 Task: Look for space in Sibut, Central African Republic from 10th July, 2023 to 15th July, 2023 for 7 adults in price range Rs.10000 to Rs.15000. Place can be entire place or shared room with 4 bedrooms having 7 beds and 4 bathrooms. Property type can be house, flat, guest house. Amenities needed are: wifi, TV, free parkinig on premises, gym, breakfast. Booking option can be shelf check-in. Required host language is English.
Action: Mouse moved to (396, 124)
Screenshot: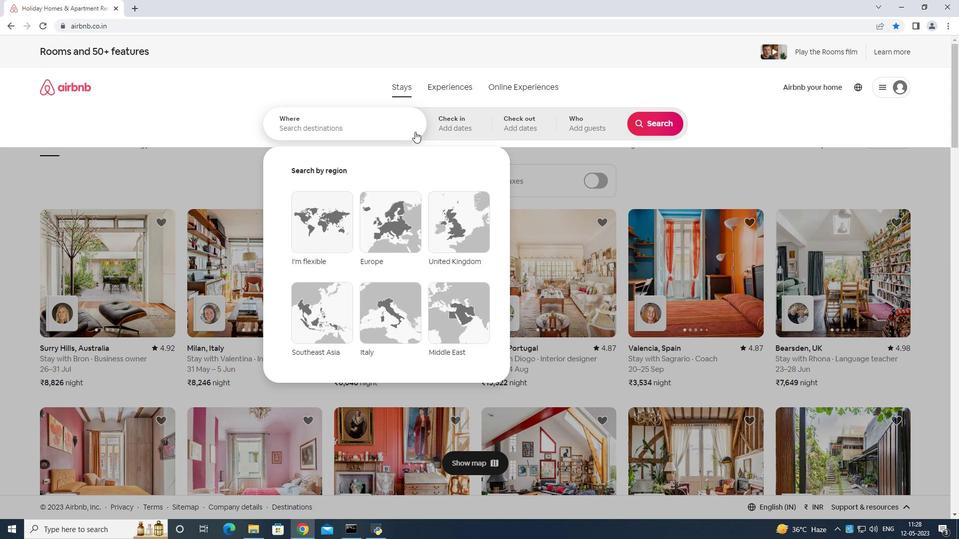 
Action: Mouse pressed left at (396, 124)
Screenshot: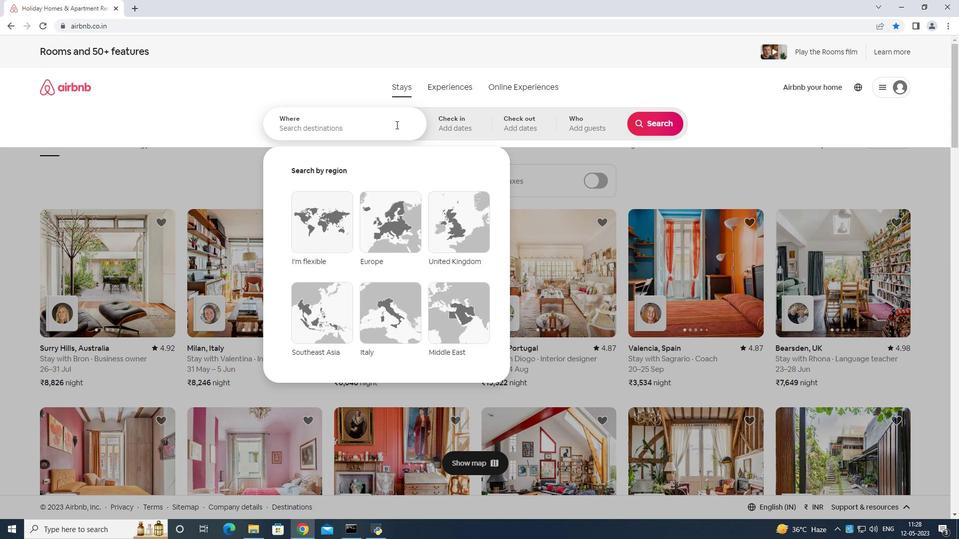
Action: Key pressed <Key.shift>Sibut<Key.space>cenyta<Key.backspace><Key.backspace><Key.backspace>tral<Key.space>african<Key.space>republiv<Key.backspace>c<Key.enter>
Screenshot: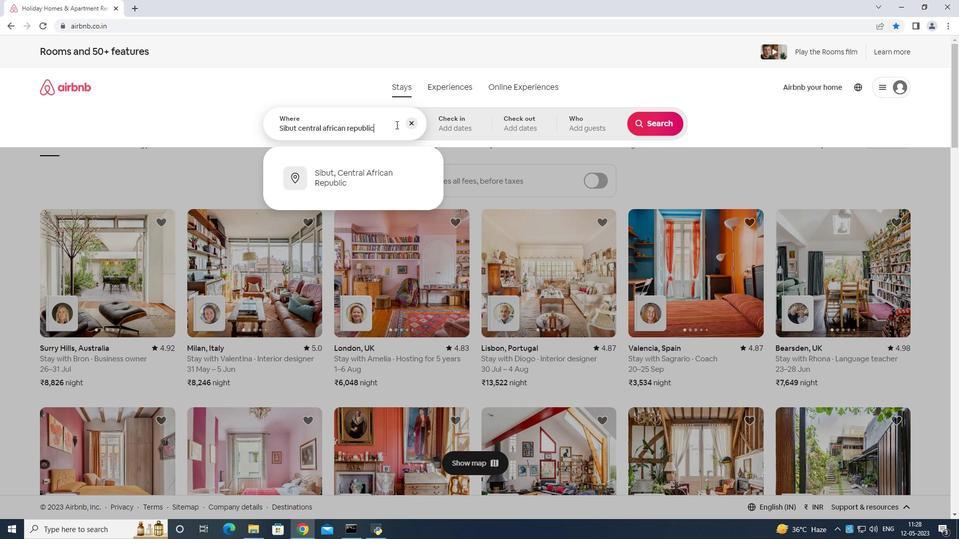 
Action: Mouse moved to (654, 207)
Screenshot: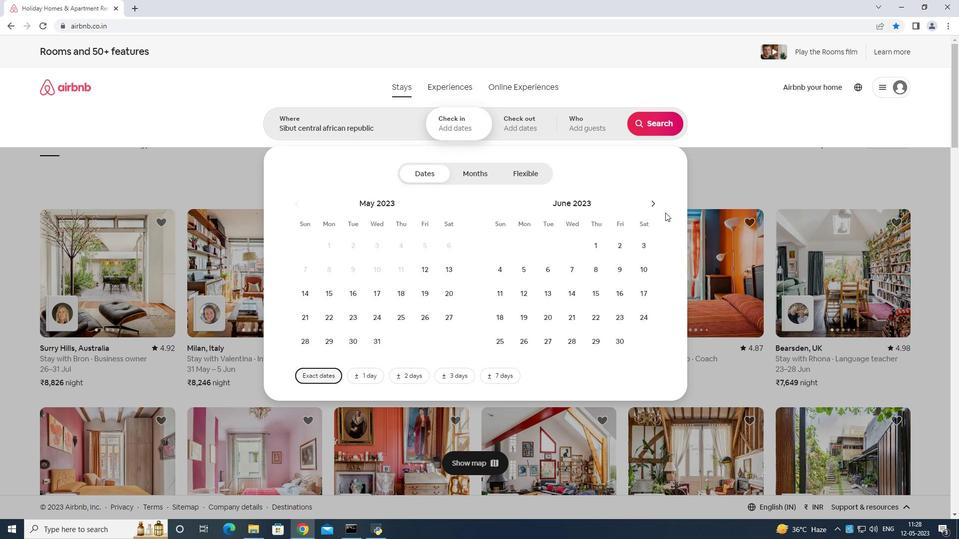 
Action: Mouse pressed left at (654, 207)
Screenshot: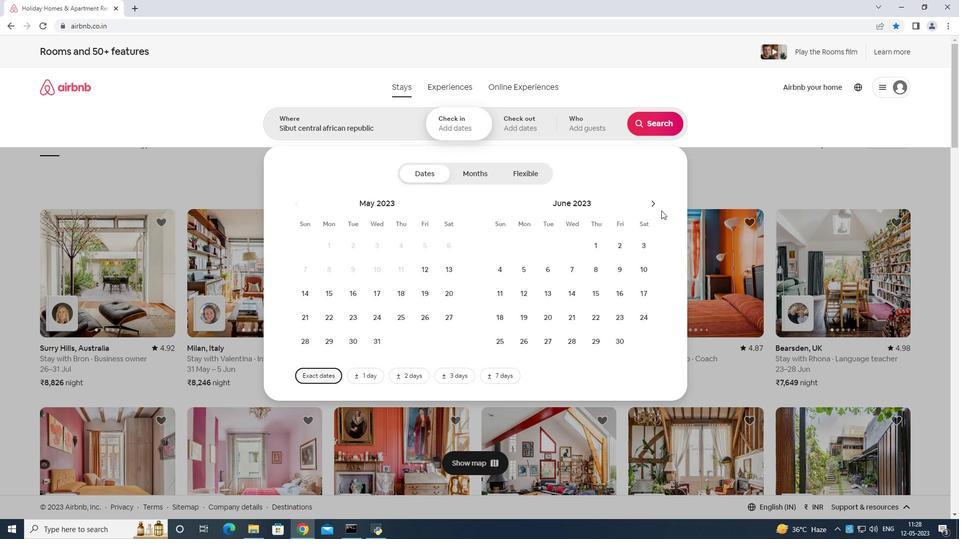 
Action: Mouse moved to (526, 292)
Screenshot: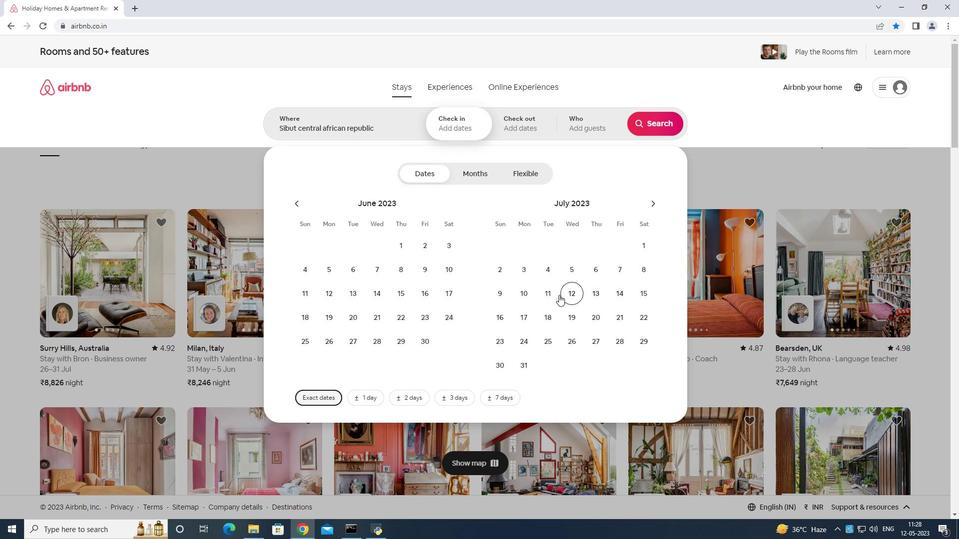 
Action: Mouse pressed left at (526, 292)
Screenshot: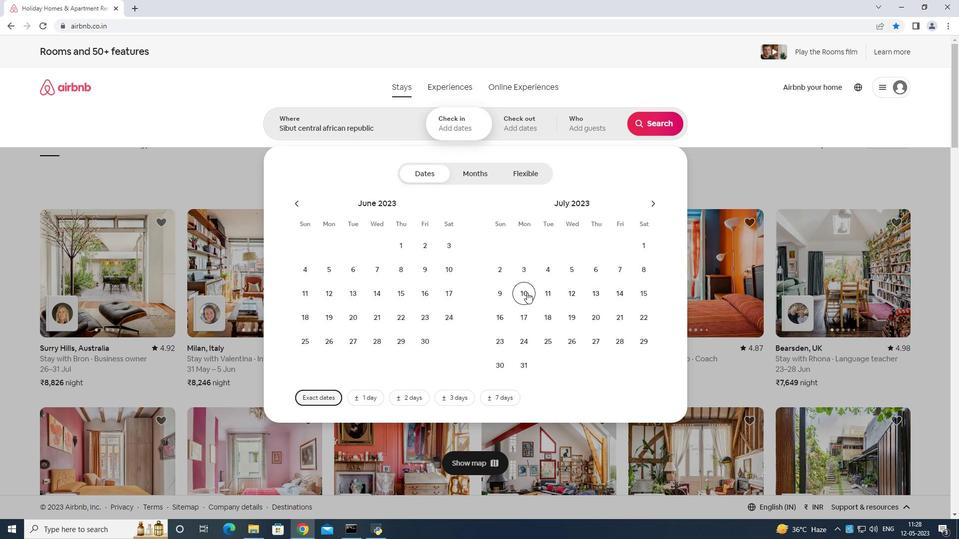 
Action: Mouse moved to (646, 291)
Screenshot: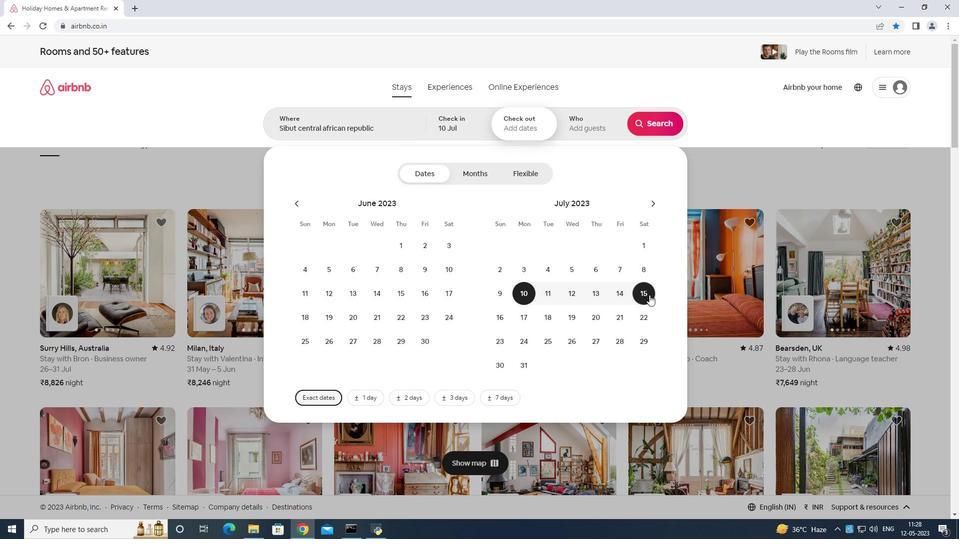 
Action: Mouse pressed left at (646, 291)
Screenshot: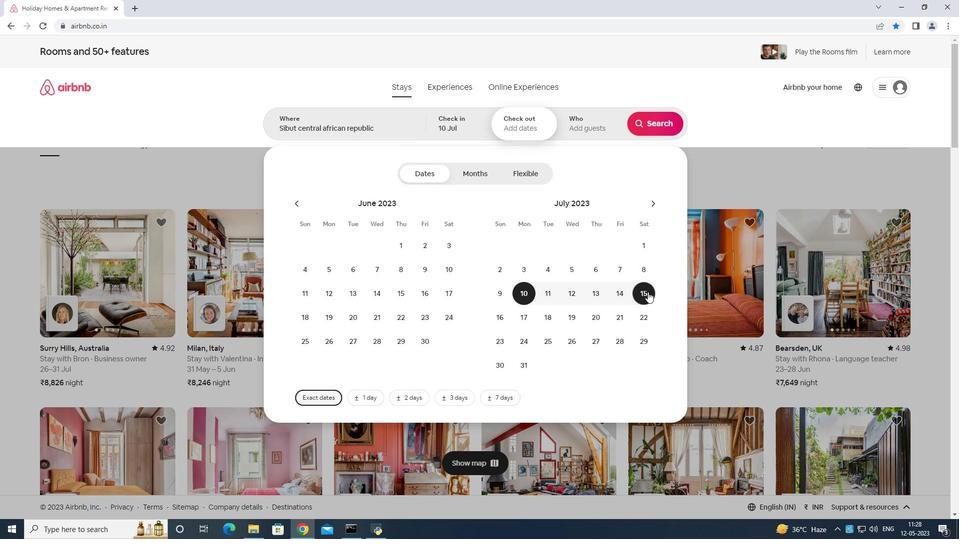 
Action: Mouse moved to (603, 124)
Screenshot: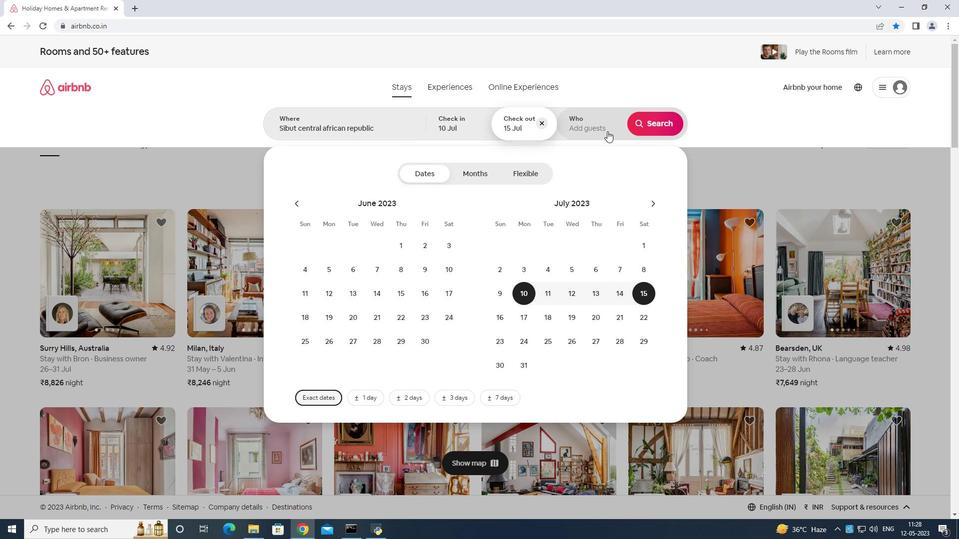 
Action: Mouse pressed left at (603, 124)
Screenshot: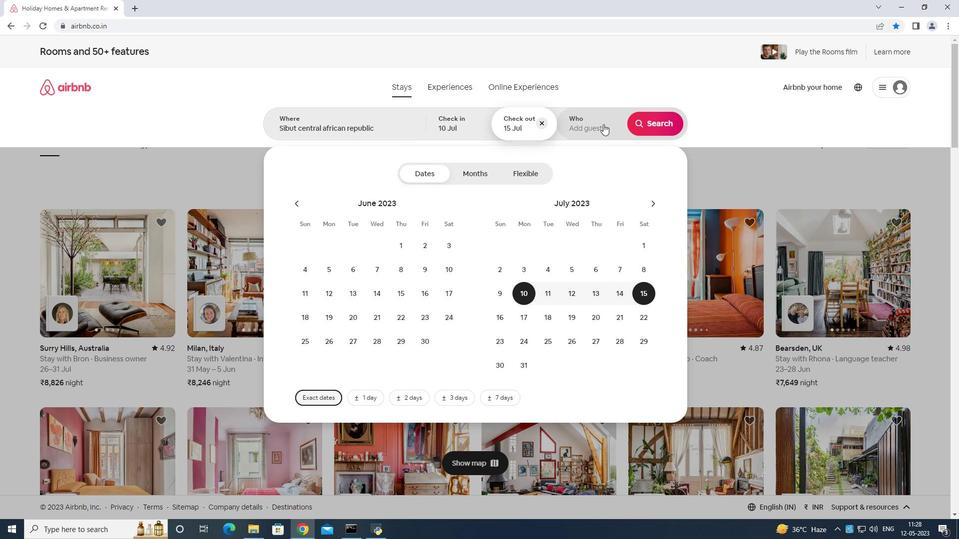 
Action: Mouse moved to (652, 176)
Screenshot: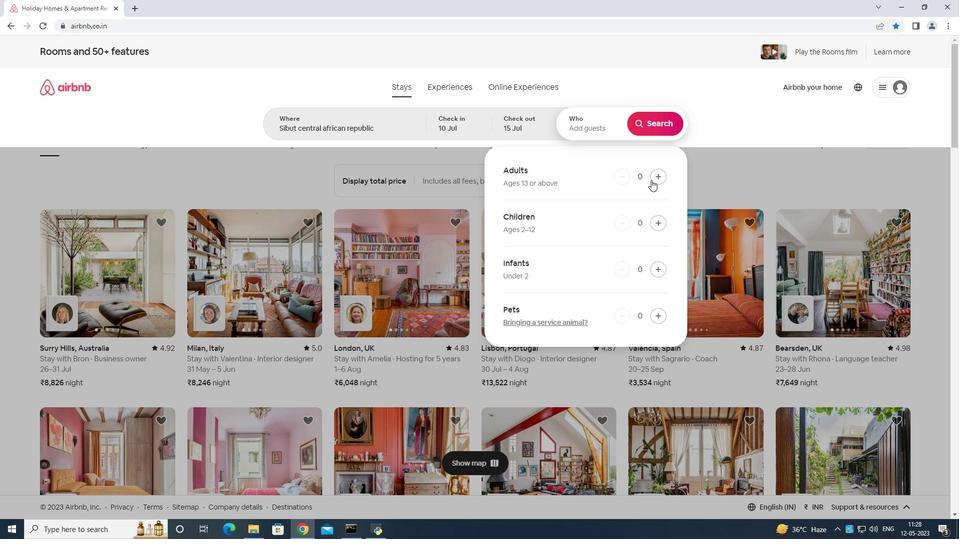 
Action: Mouse pressed left at (652, 176)
Screenshot: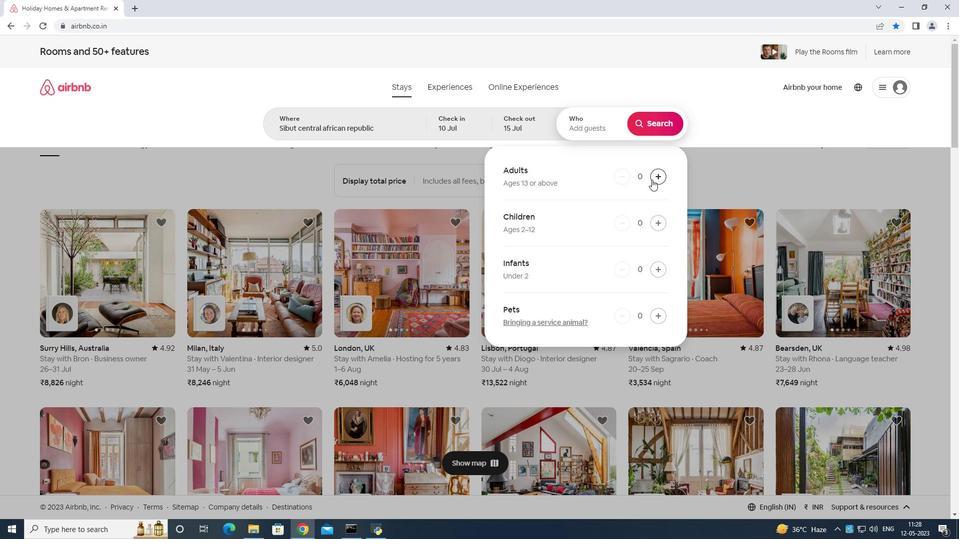 
Action: Mouse moved to (653, 176)
Screenshot: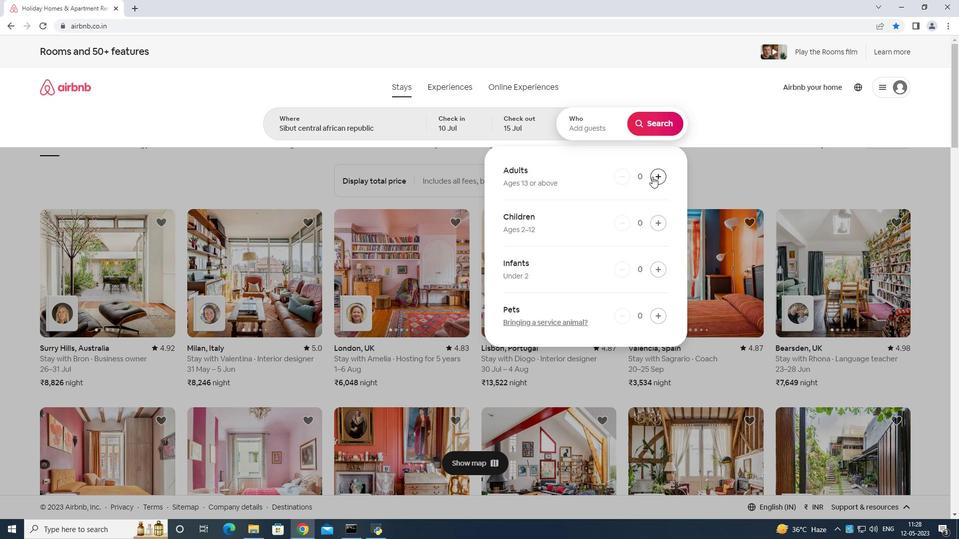 
Action: Mouse pressed left at (653, 176)
Screenshot: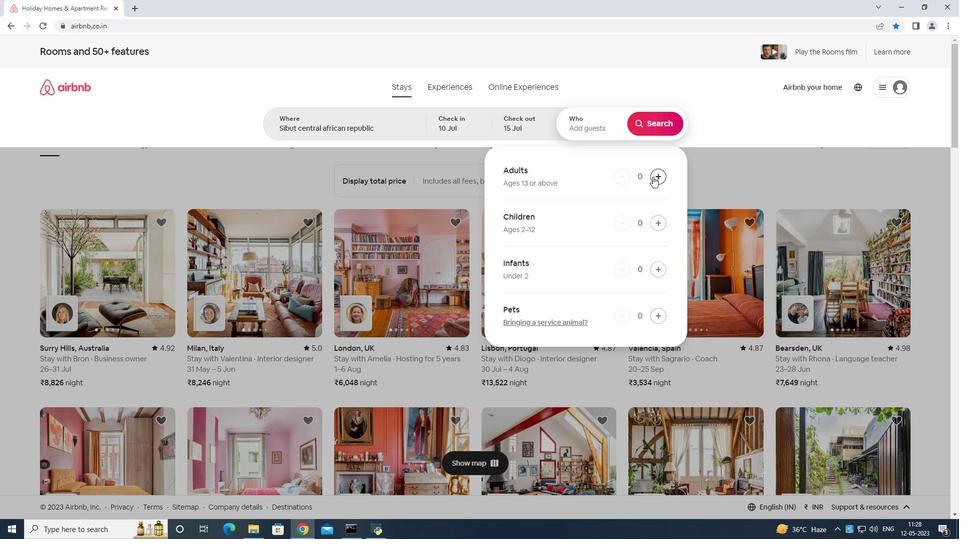 
Action: Mouse pressed left at (653, 176)
Screenshot: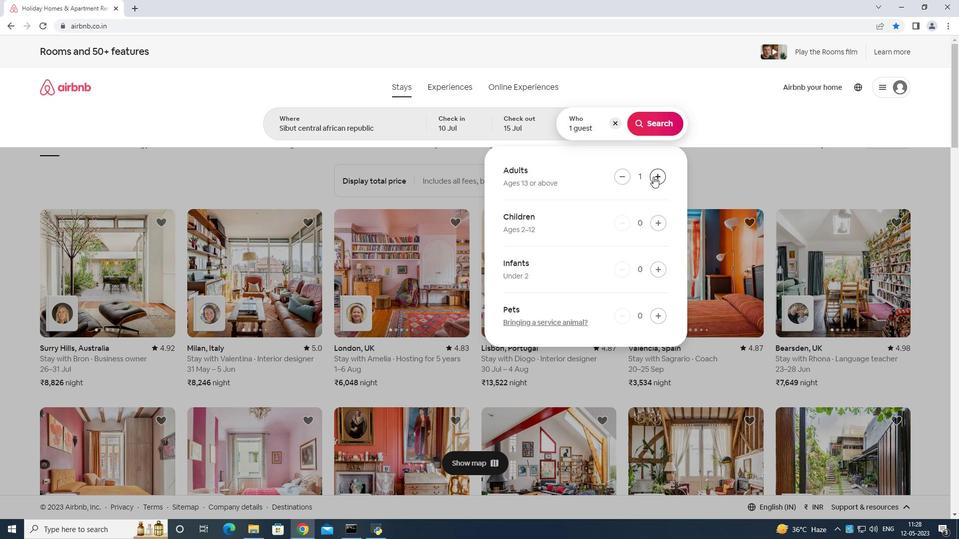 
Action: Mouse pressed left at (653, 176)
Screenshot: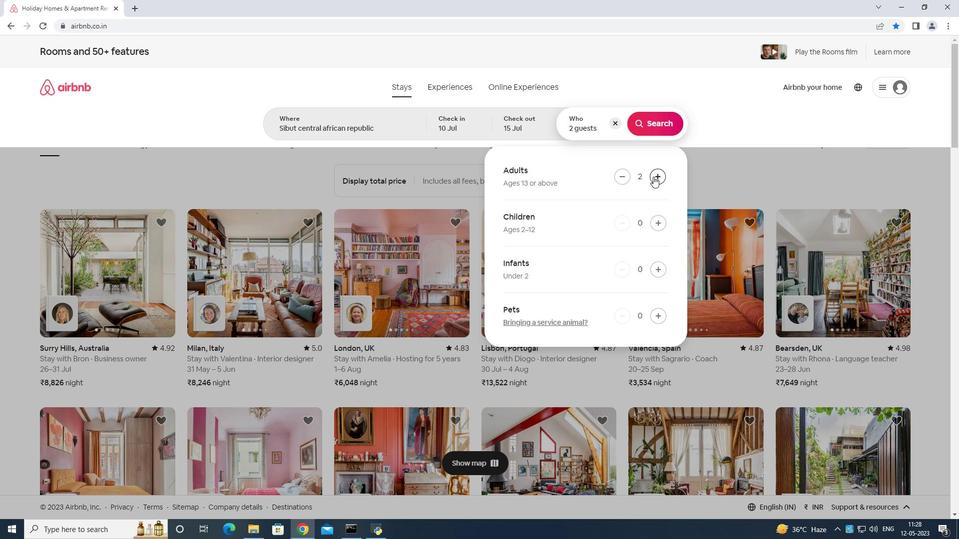 
Action: Mouse moved to (653, 176)
Screenshot: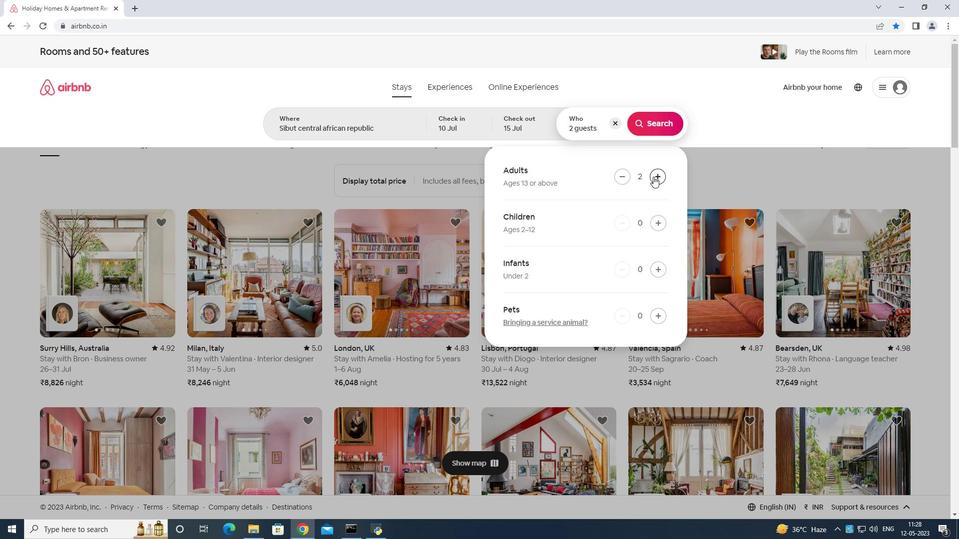 
Action: Mouse pressed left at (653, 176)
Screenshot: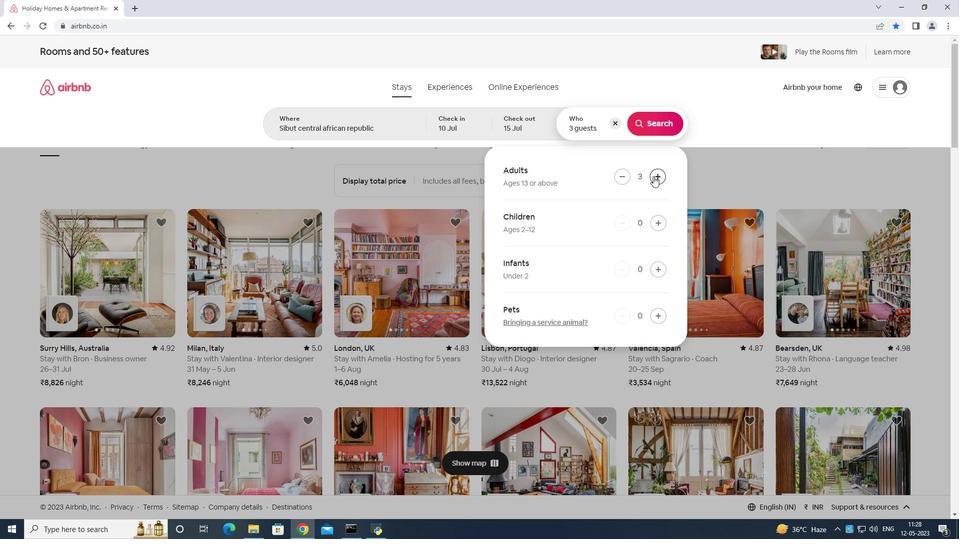 
Action: Mouse pressed left at (653, 176)
Screenshot: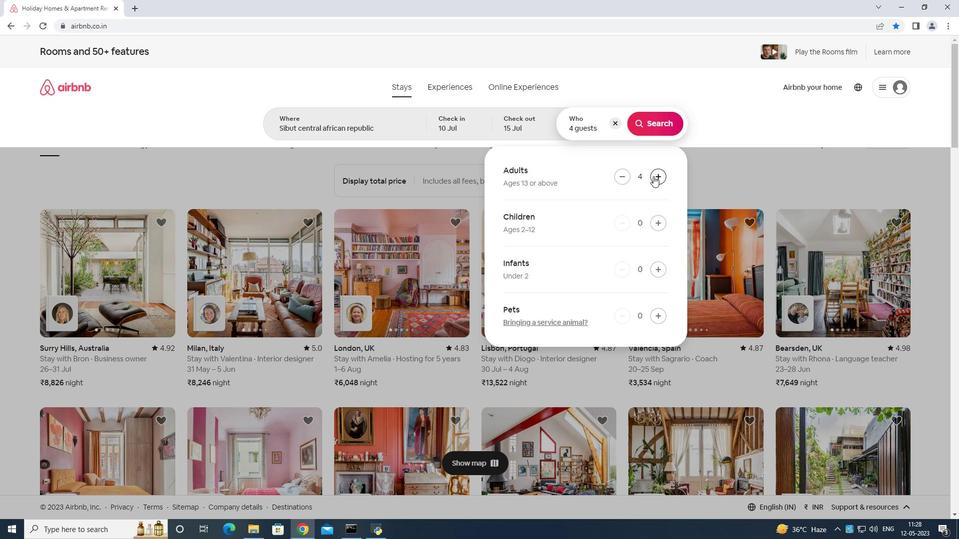 
Action: Mouse pressed left at (653, 176)
Screenshot: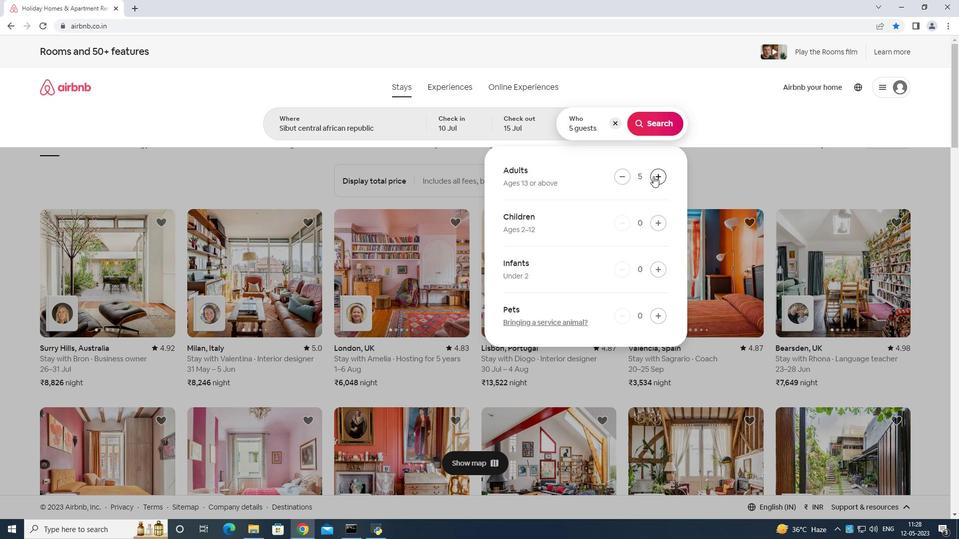 
Action: Mouse moved to (657, 124)
Screenshot: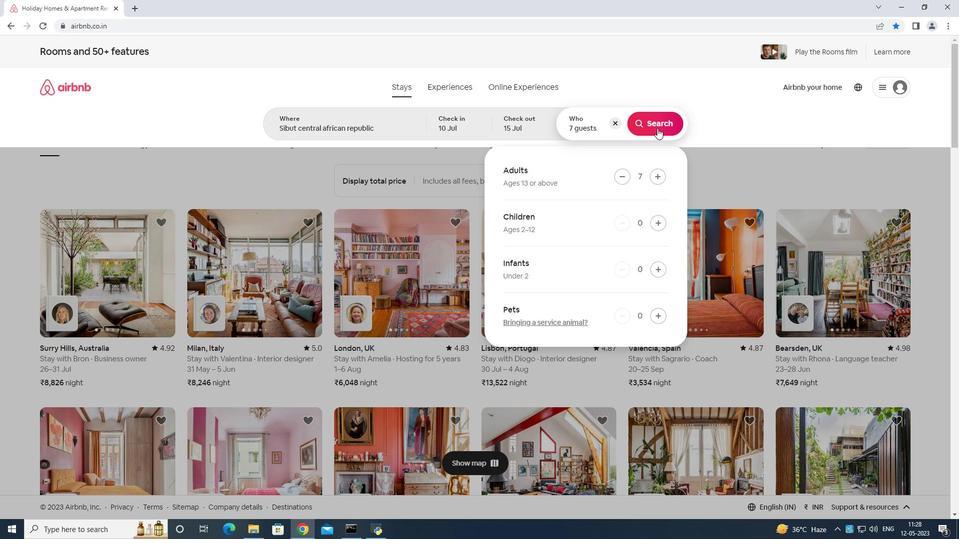 
Action: Mouse pressed left at (657, 124)
Screenshot: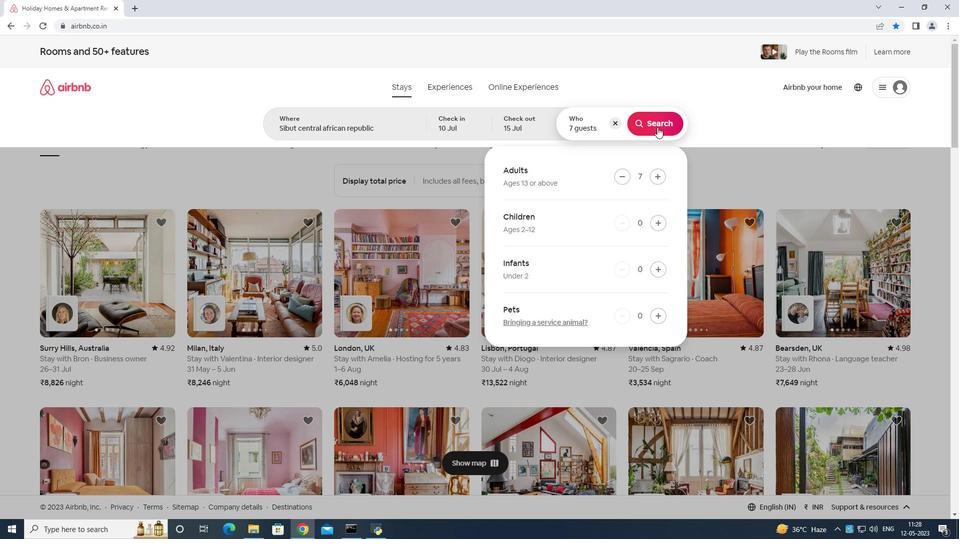 
Action: Mouse moved to (928, 86)
Screenshot: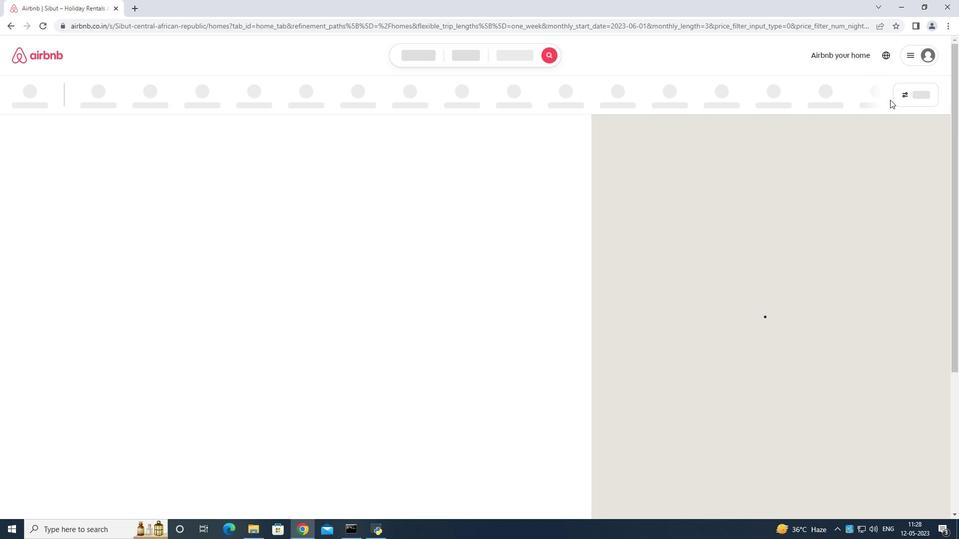 
Action: Mouse pressed left at (928, 86)
Screenshot: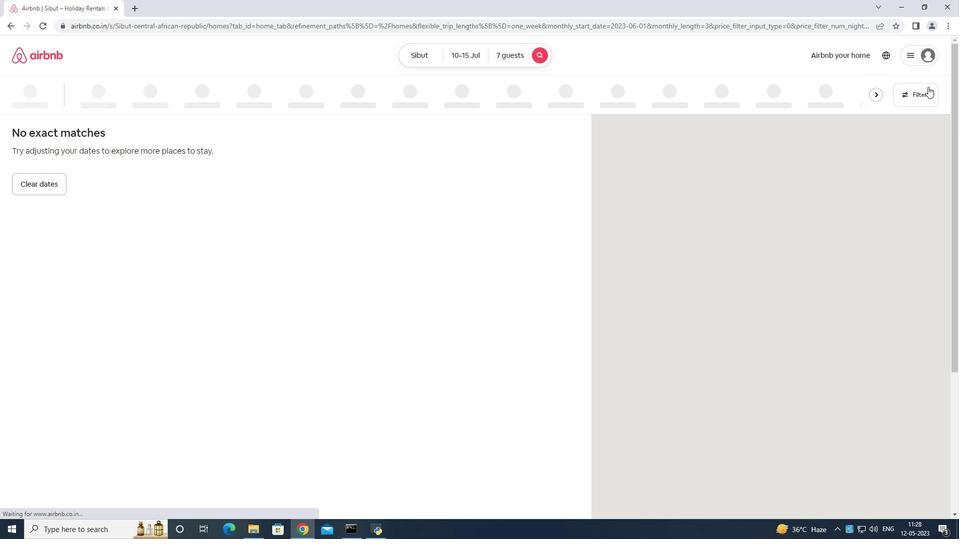 
Action: Mouse moved to (372, 342)
Screenshot: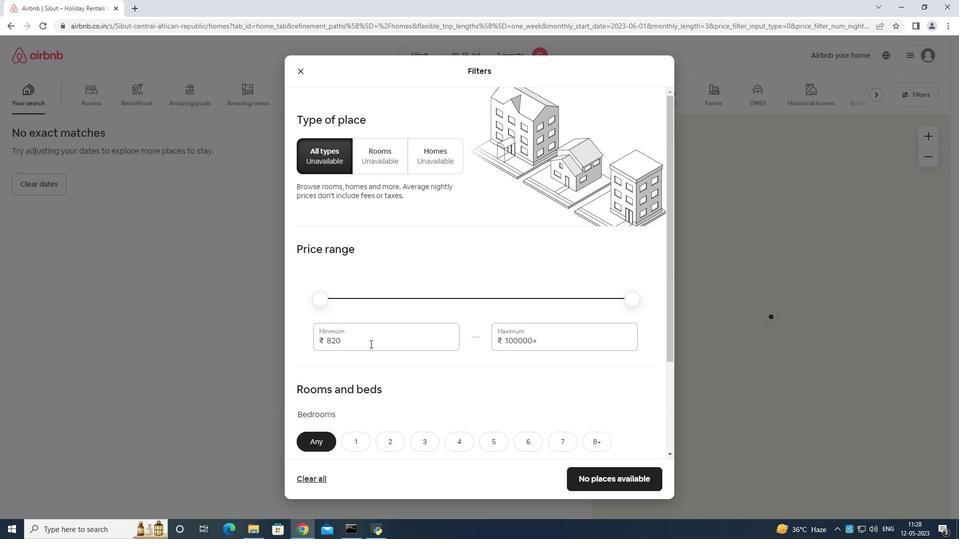 
Action: Mouse pressed left at (372, 342)
Screenshot: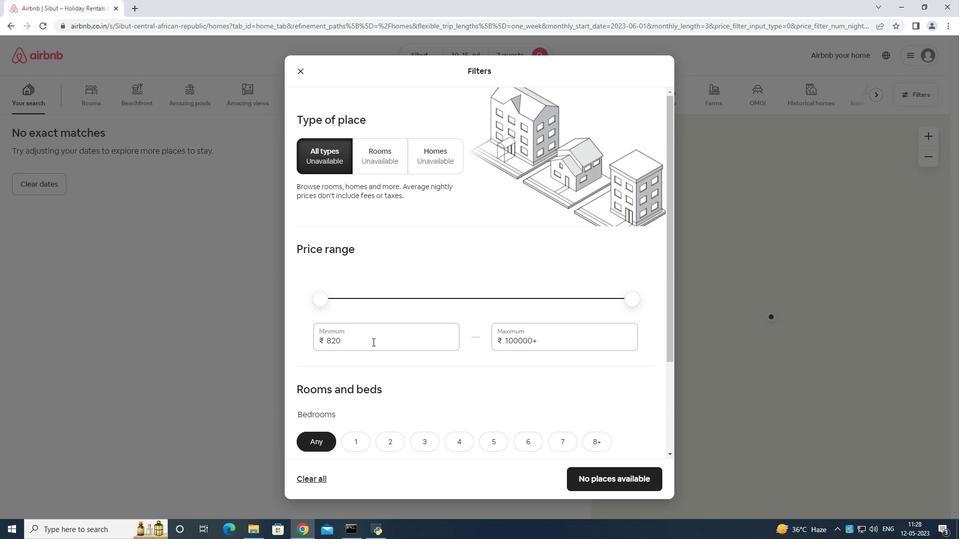 
Action: Key pressed <Key.backspace><Key.backspace><Key.backspace><Key.backspace><Key.backspace><Key.backspace><Key.backspace>1000
Screenshot: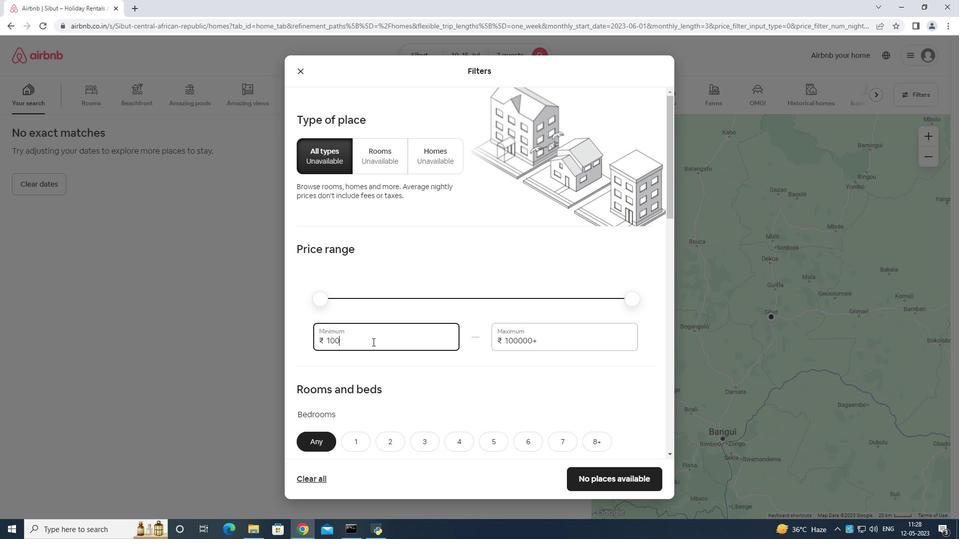 
Action: Mouse moved to (372, 342)
Screenshot: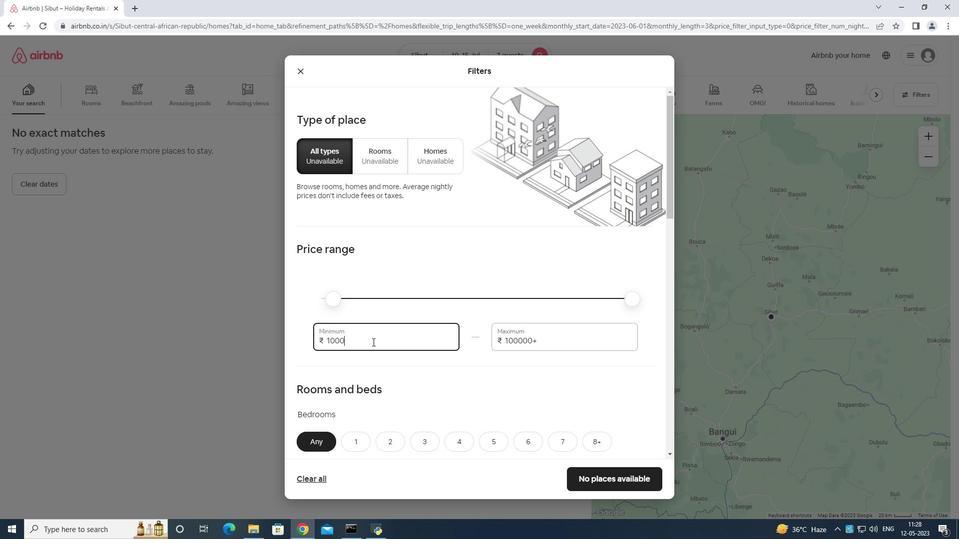 
Action: Key pressed 0
Screenshot: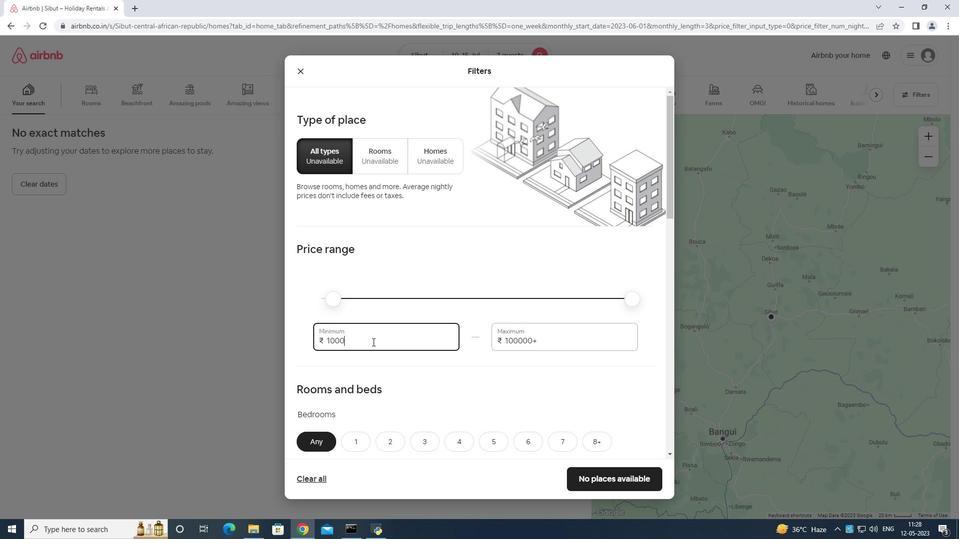 
Action: Mouse moved to (559, 326)
Screenshot: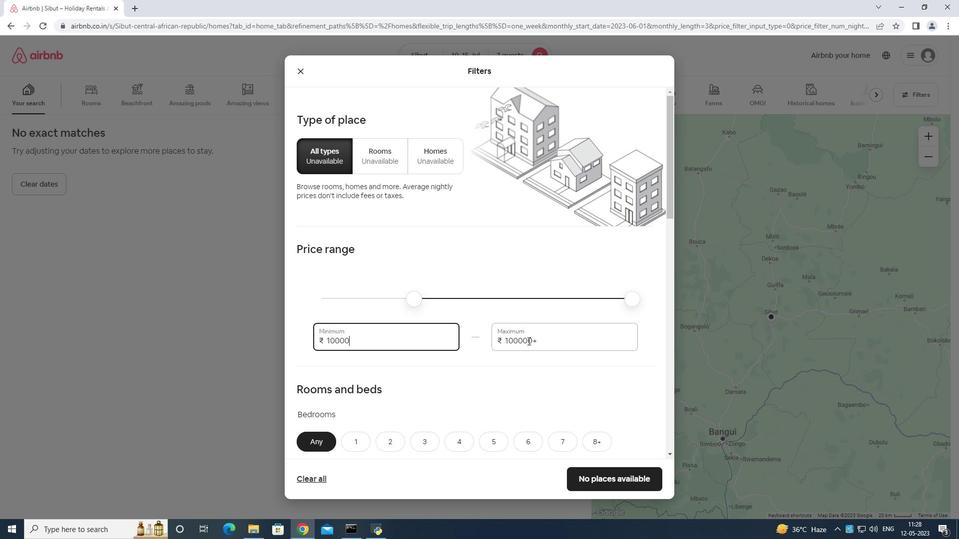 
Action: Mouse pressed left at (559, 326)
Screenshot: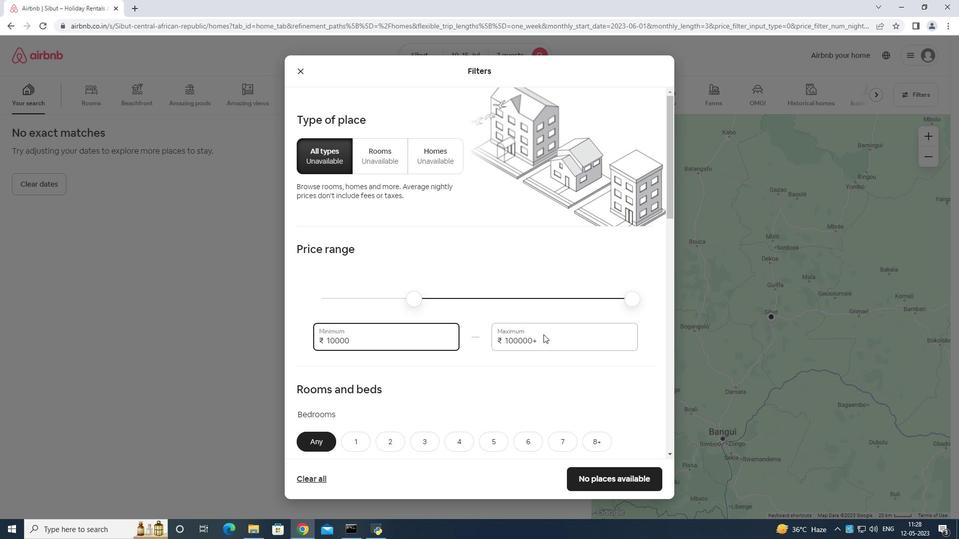
Action: Mouse moved to (553, 326)
Screenshot: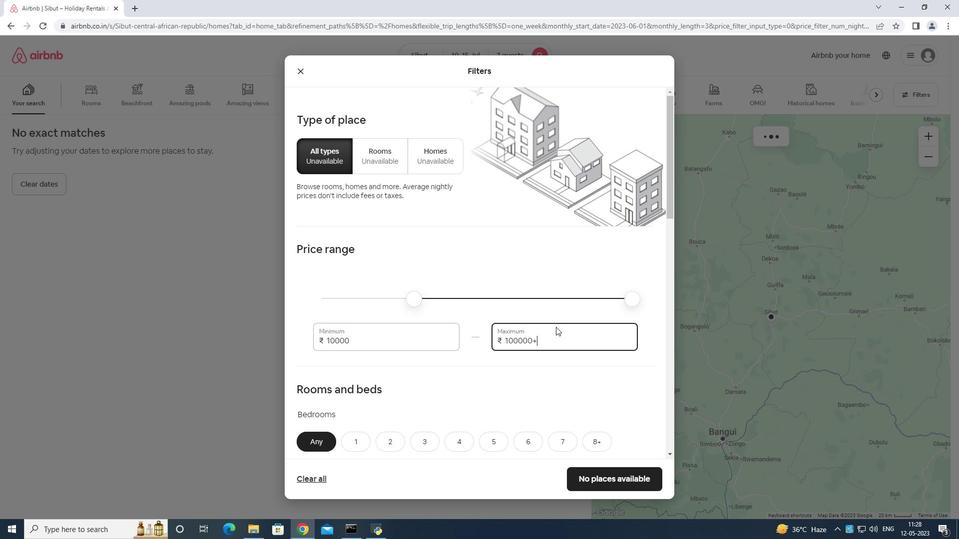 
Action: Key pressed <Key.backspace>
Screenshot: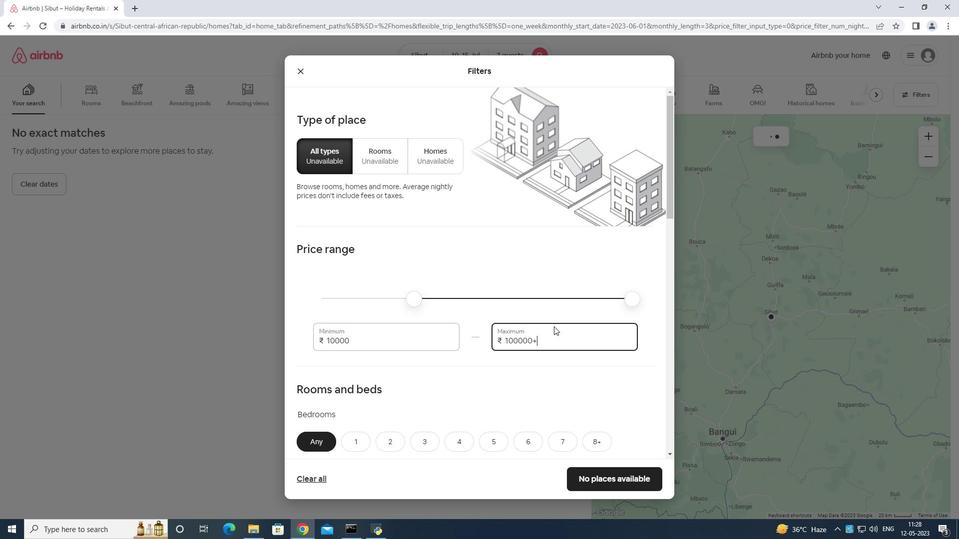 
Action: Mouse moved to (552, 326)
Screenshot: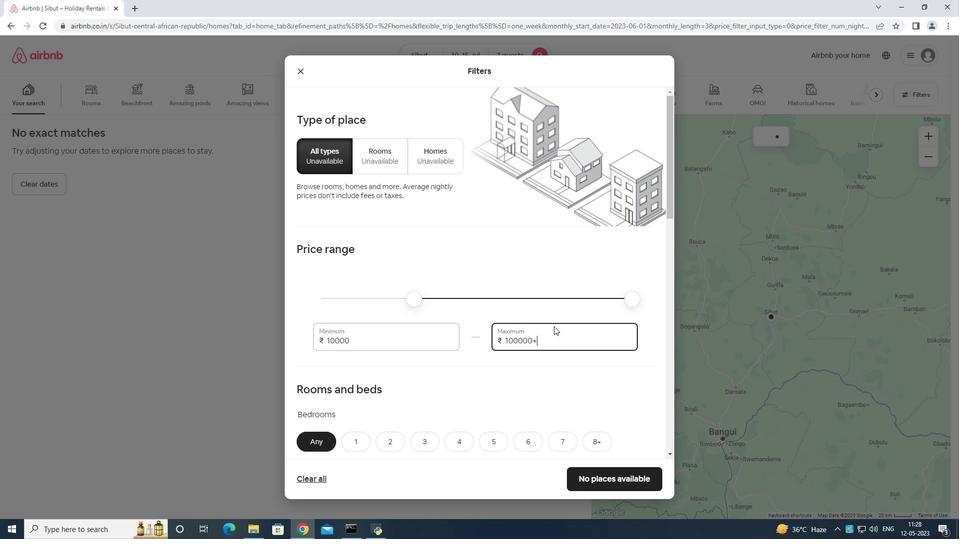 
Action: Key pressed <Key.backspace><Key.backspace><Key.backspace><Key.backspace><Key.backspace><Key.backspace><Key.backspace><Key.backspace><Key.backspace><Key.backspace><Key.backspace><Key.backspace><Key.backspace>15000
Screenshot: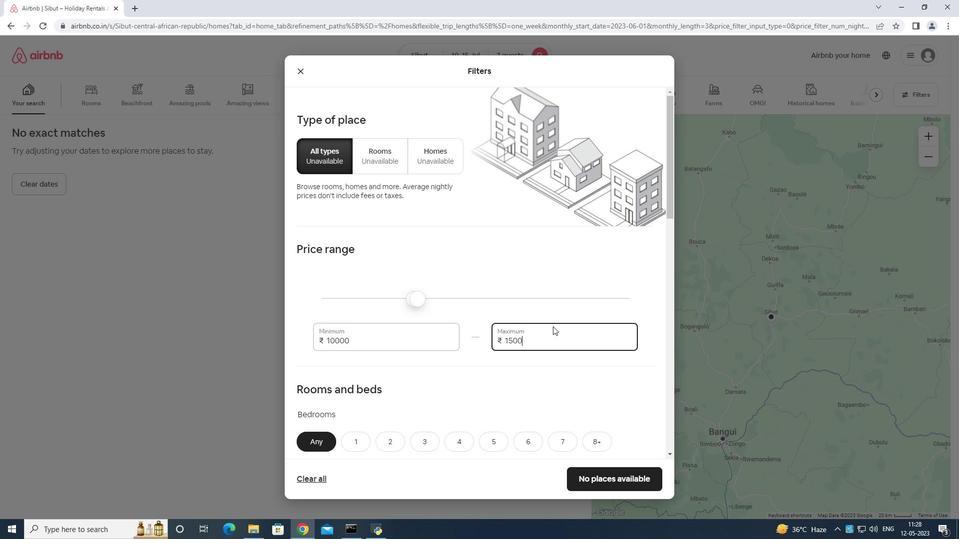 
Action: Mouse moved to (551, 328)
Screenshot: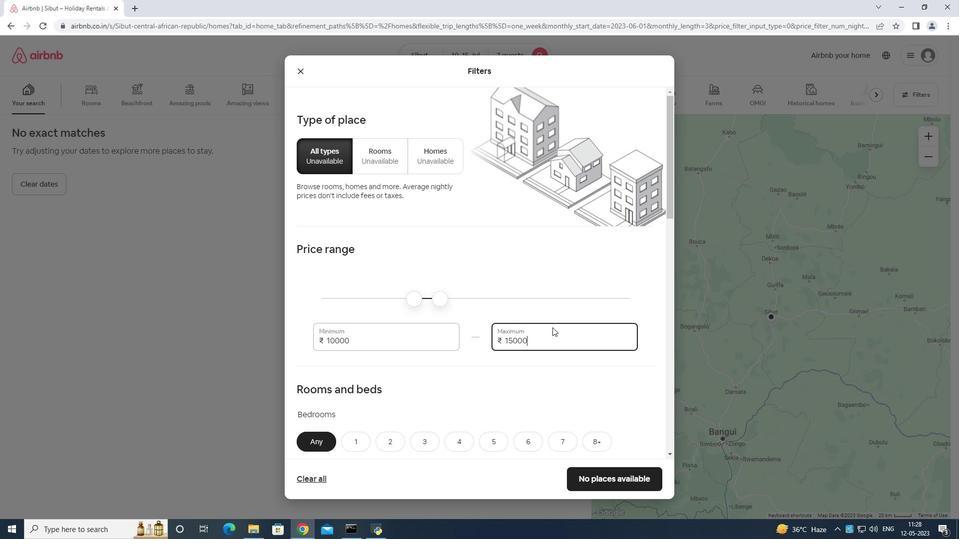 
Action: Mouse scrolled (551, 327) with delta (0, 0)
Screenshot: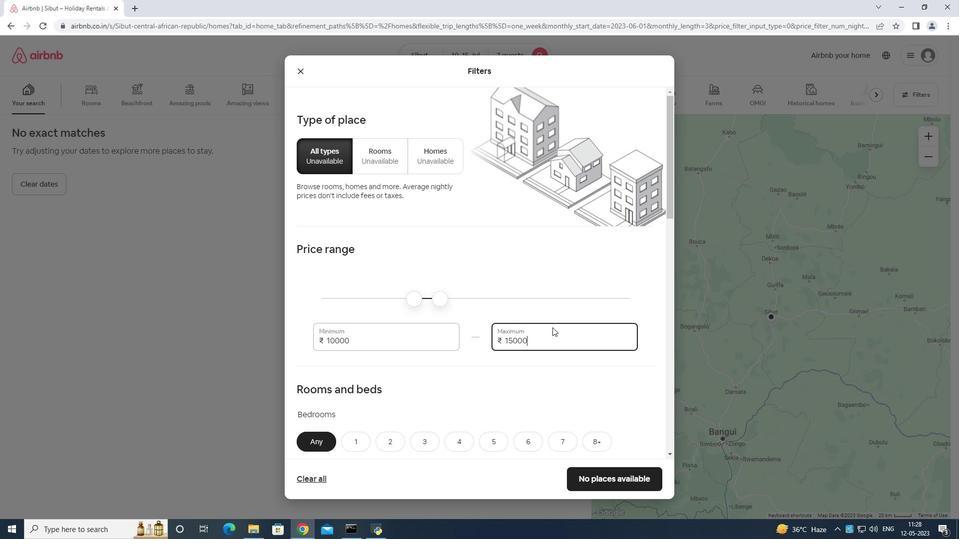 
Action: Mouse moved to (550, 328)
Screenshot: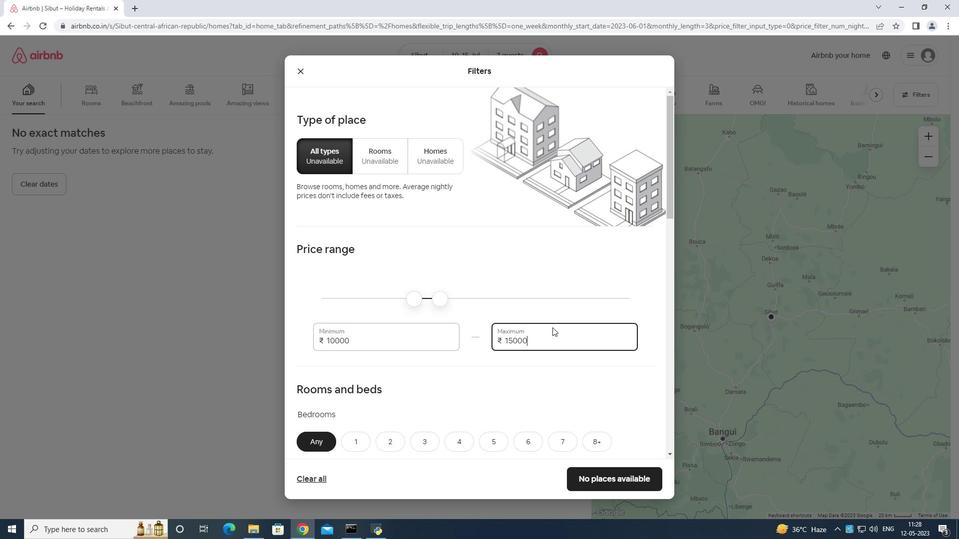 
Action: Mouse scrolled (550, 328) with delta (0, 0)
Screenshot: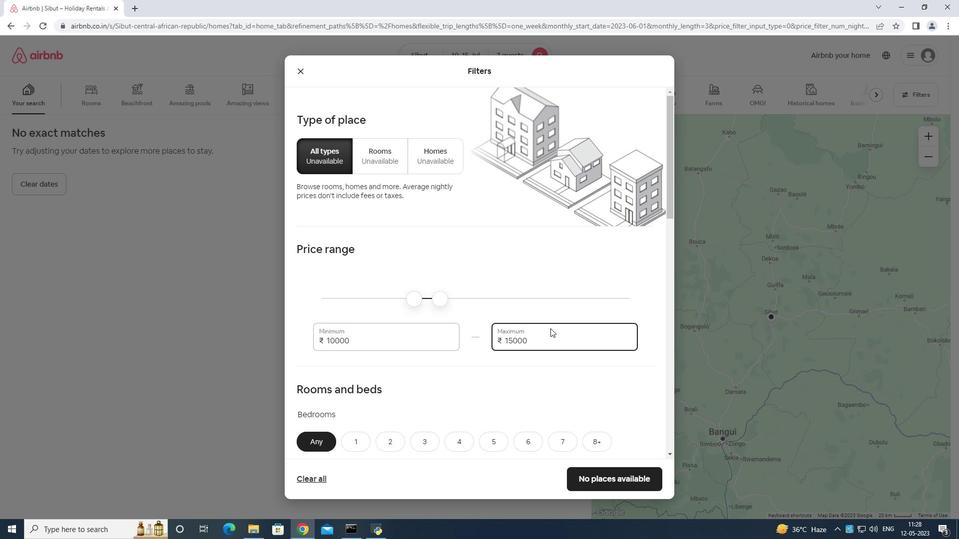 
Action: Mouse scrolled (550, 328) with delta (0, 0)
Screenshot: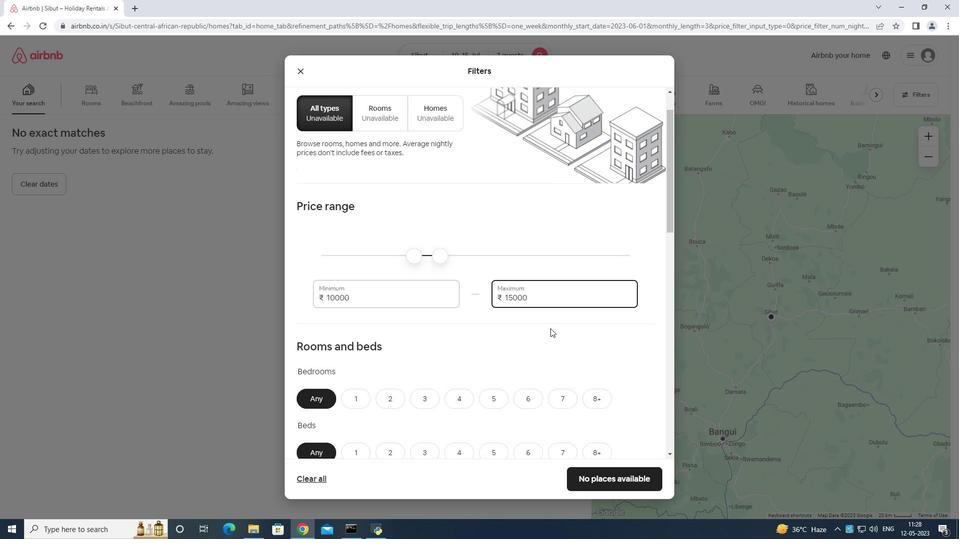
Action: Mouse moved to (553, 290)
Screenshot: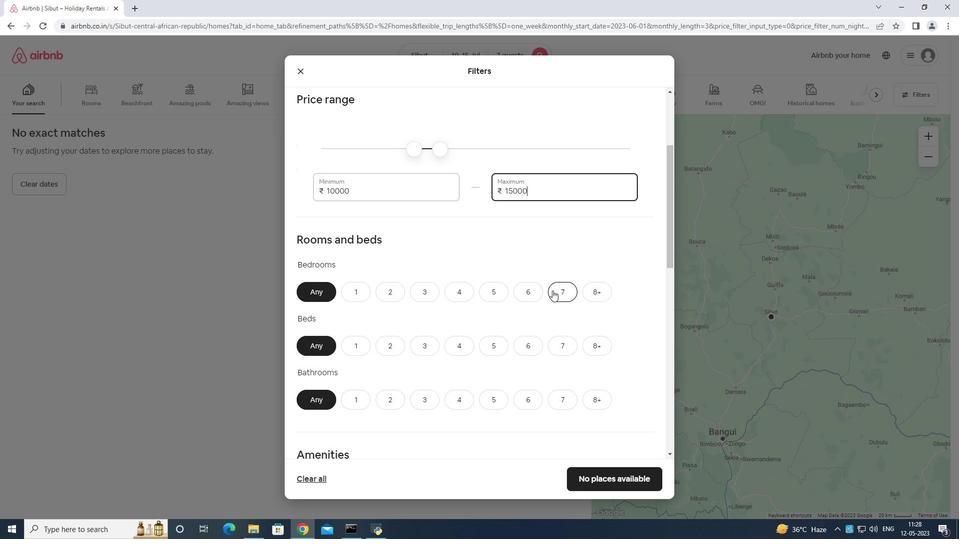 
Action: Mouse pressed left at (553, 290)
Screenshot: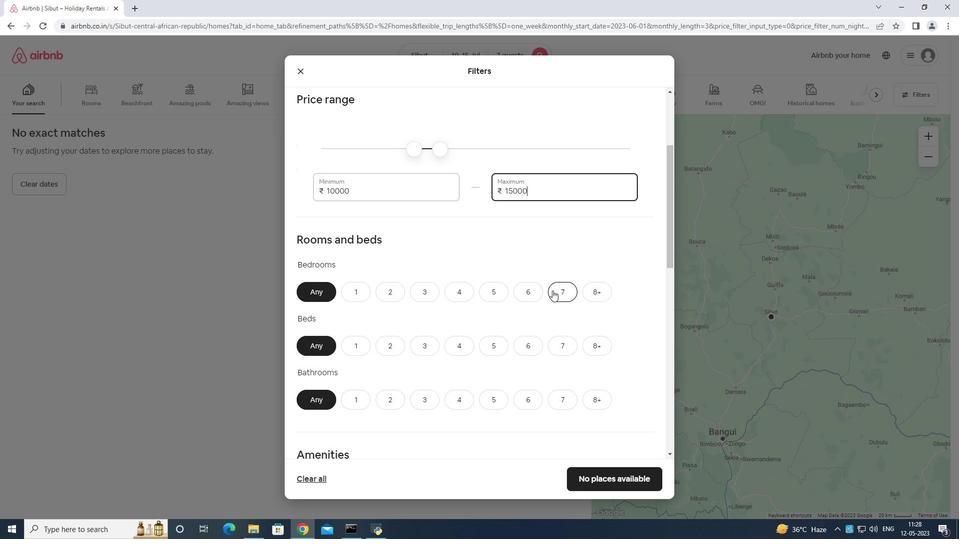 
Action: Mouse moved to (464, 299)
Screenshot: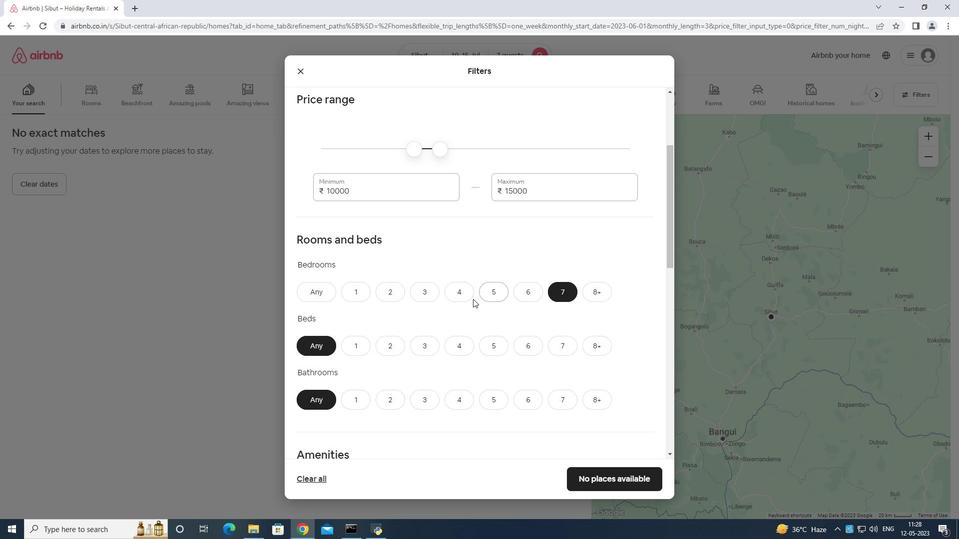 
Action: Mouse pressed left at (464, 299)
Screenshot: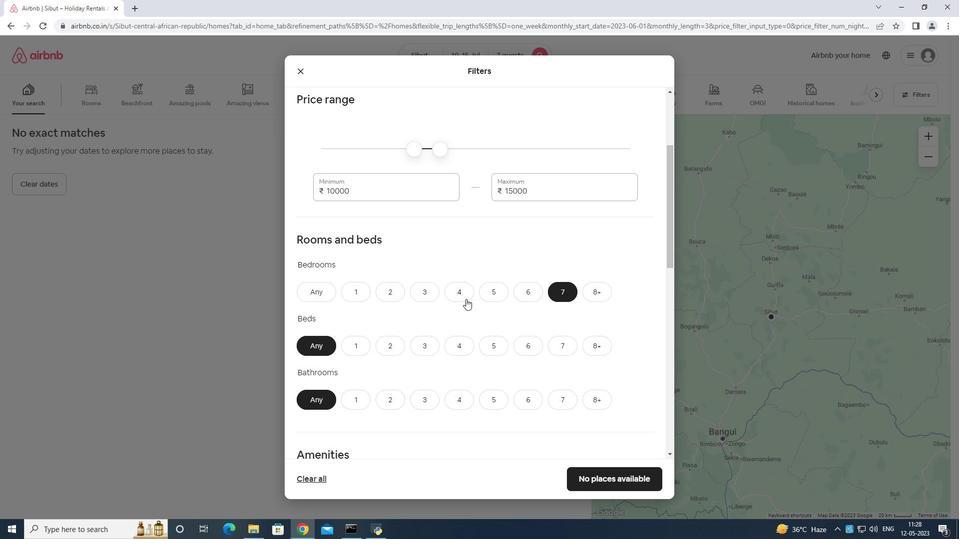 
Action: Mouse moved to (553, 344)
Screenshot: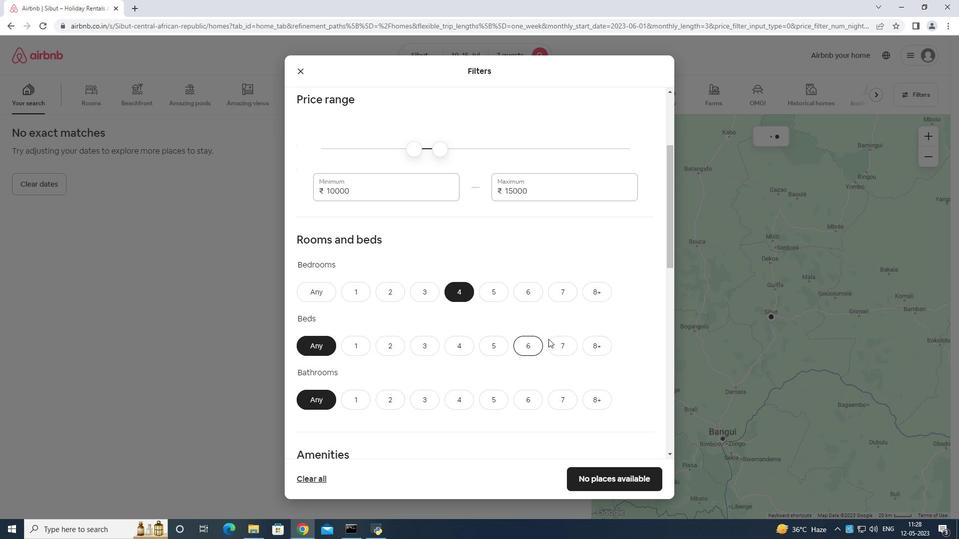 
Action: Mouse pressed left at (553, 344)
Screenshot: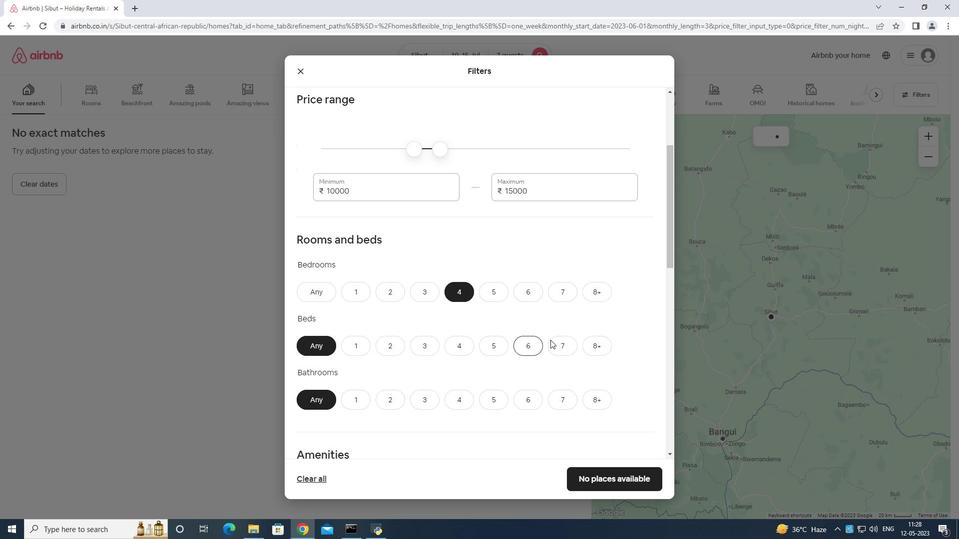 
Action: Mouse moved to (455, 401)
Screenshot: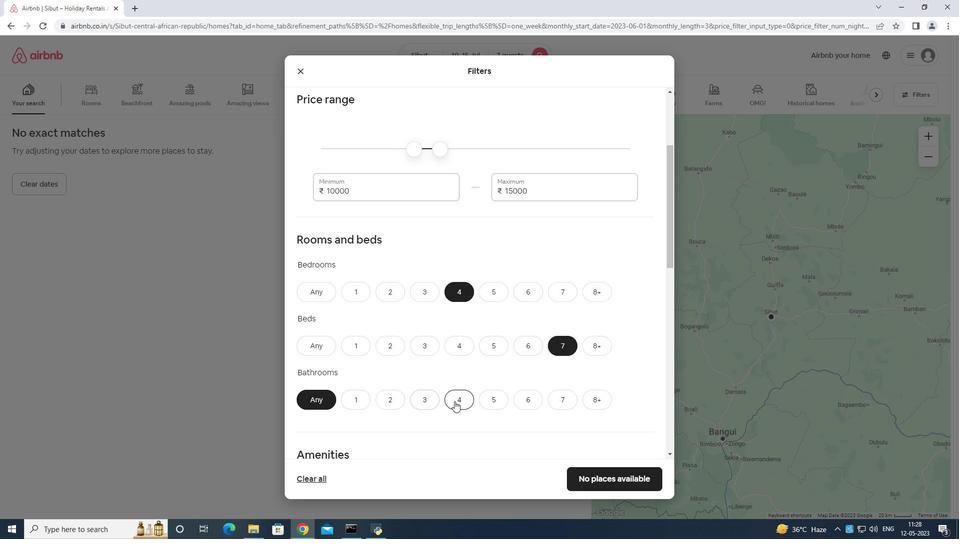 
Action: Mouse pressed left at (455, 401)
Screenshot: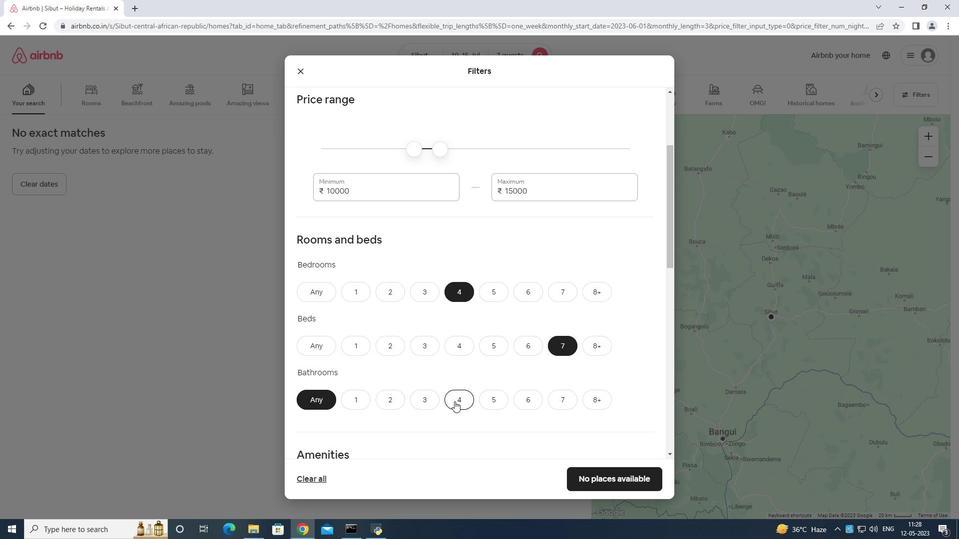 
Action: Mouse moved to (463, 382)
Screenshot: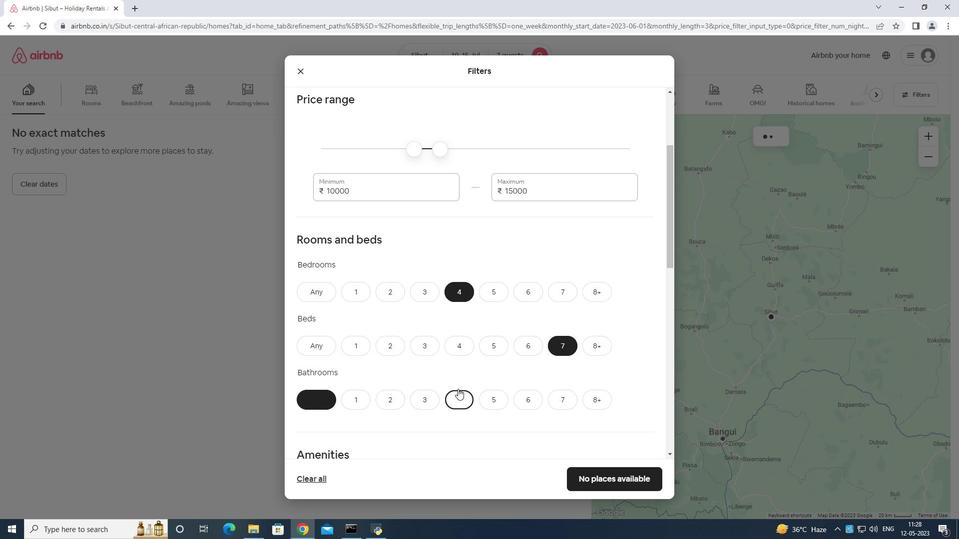 
Action: Mouse scrolled (463, 381) with delta (0, 0)
Screenshot: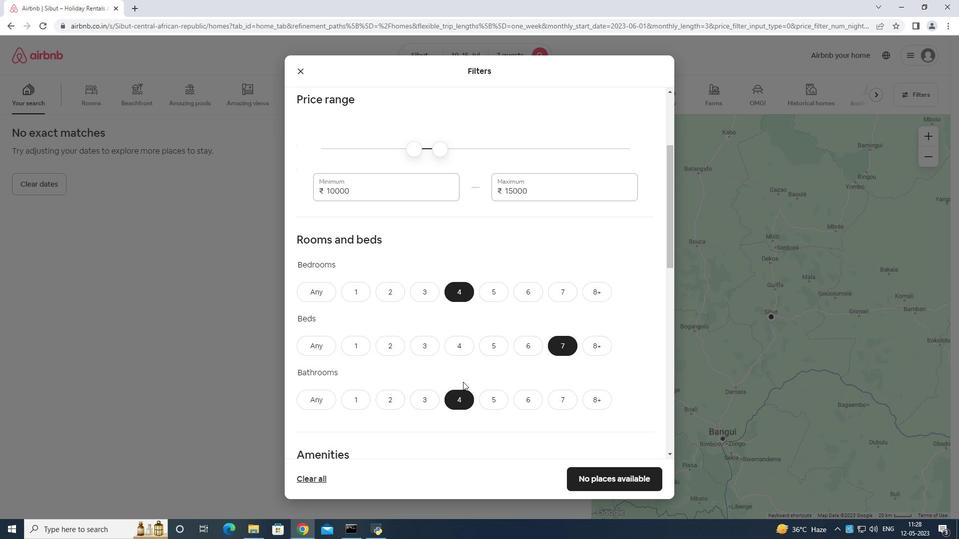 
Action: Mouse scrolled (463, 381) with delta (0, 0)
Screenshot: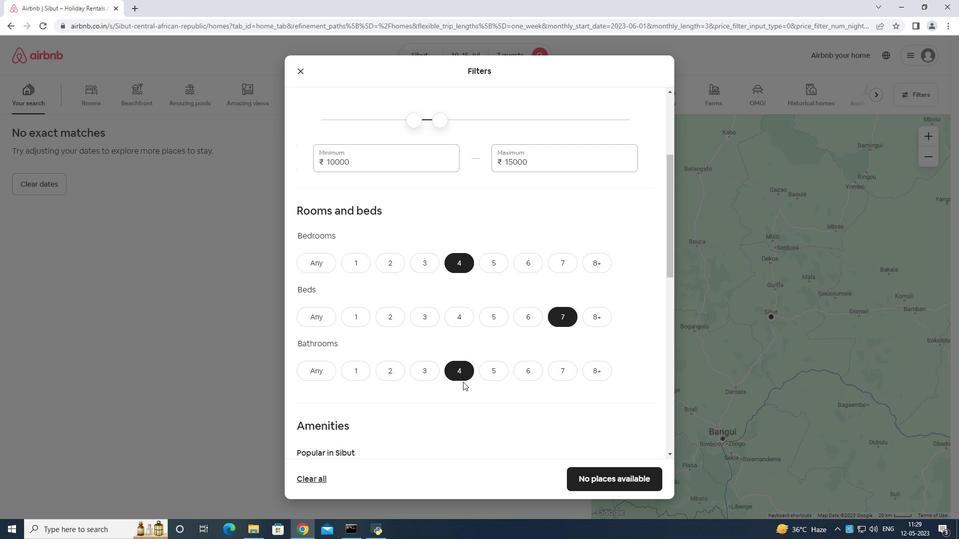 
Action: Mouse scrolled (463, 381) with delta (0, 0)
Screenshot: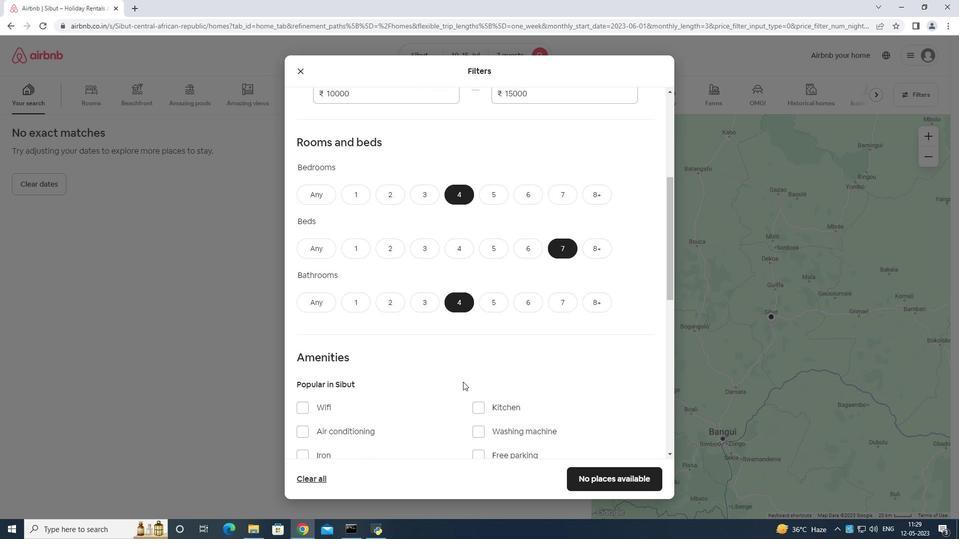 
Action: Mouse scrolled (463, 381) with delta (0, 0)
Screenshot: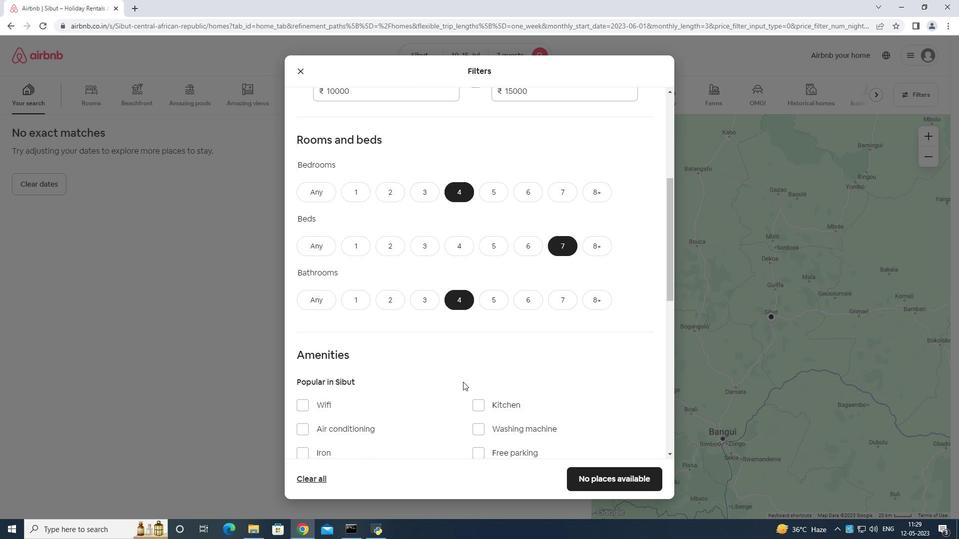 
Action: Mouse scrolled (463, 381) with delta (0, 0)
Screenshot: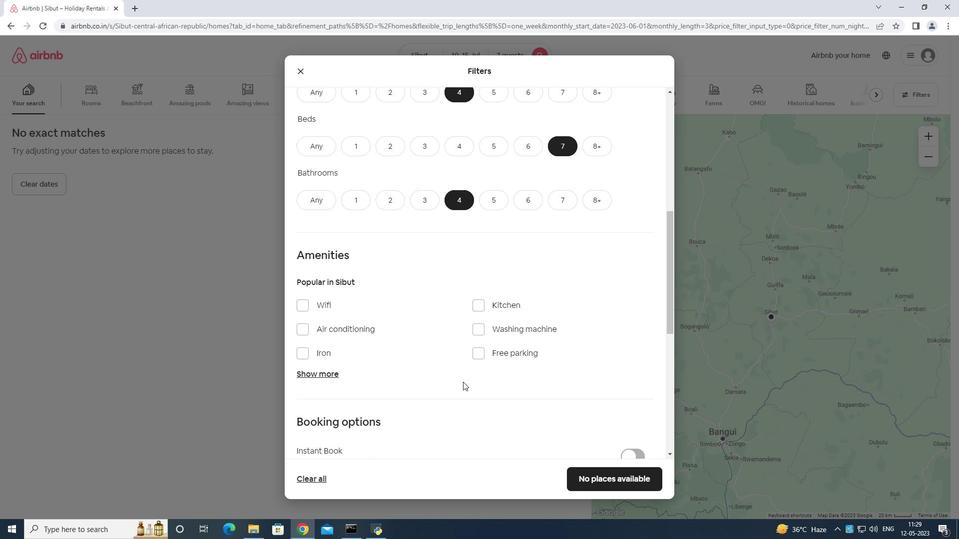 
Action: Mouse moved to (304, 256)
Screenshot: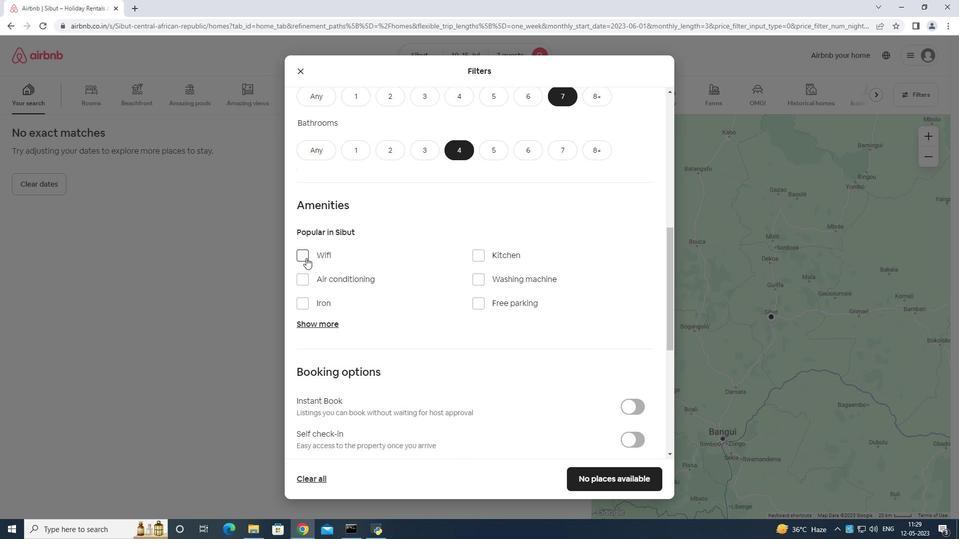
Action: Mouse pressed left at (304, 256)
Screenshot: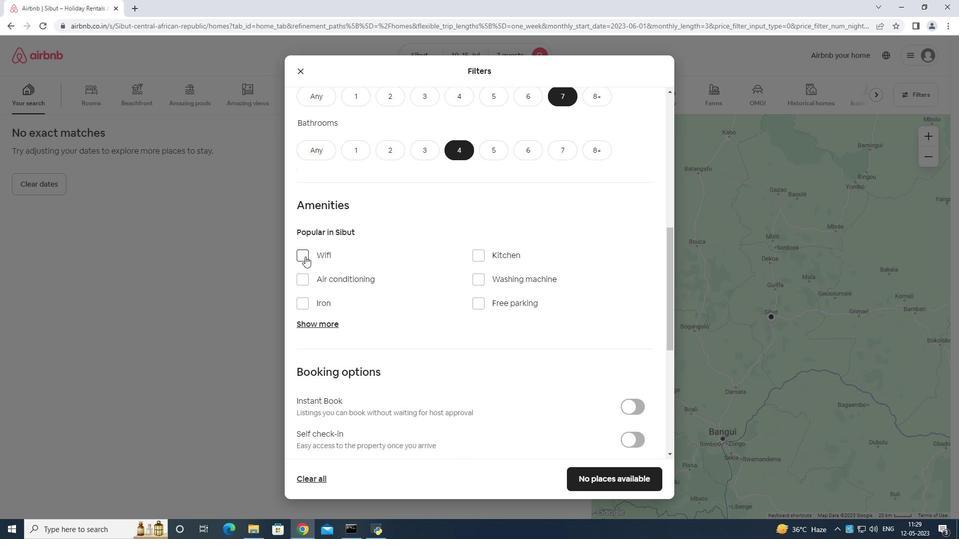 
Action: Mouse moved to (482, 304)
Screenshot: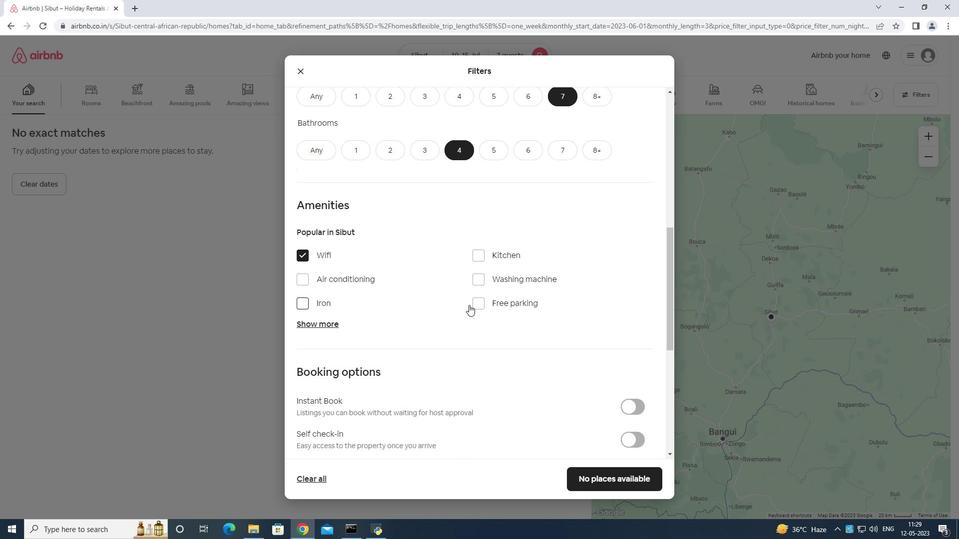 
Action: Mouse pressed left at (482, 304)
Screenshot: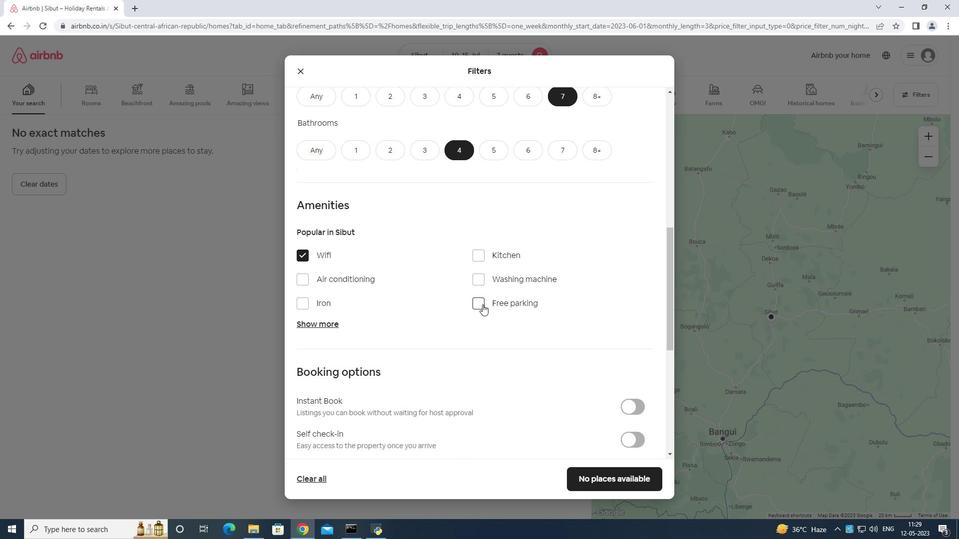 
Action: Mouse moved to (322, 326)
Screenshot: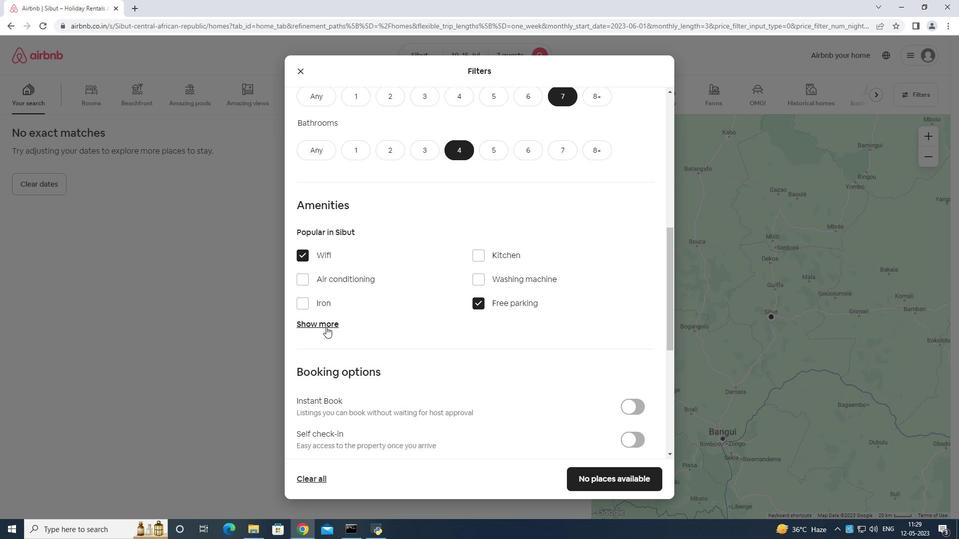 
Action: Mouse pressed left at (322, 326)
Screenshot: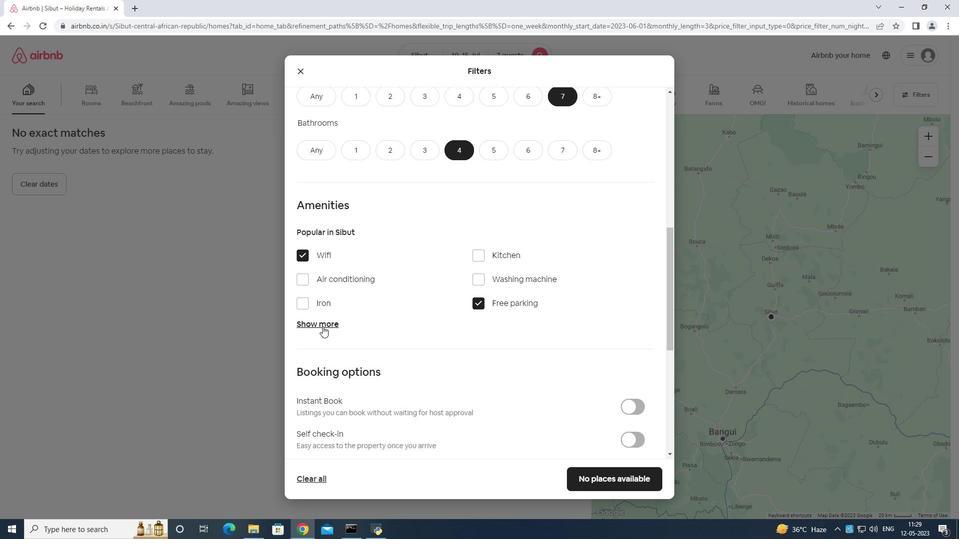 
Action: Mouse moved to (325, 321)
Screenshot: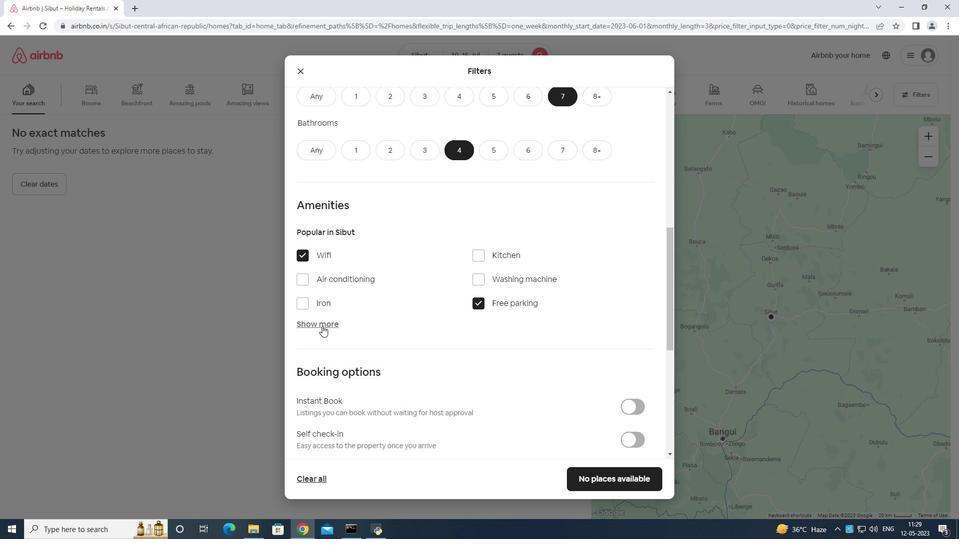 
Action: Mouse scrolled (325, 320) with delta (0, 0)
Screenshot: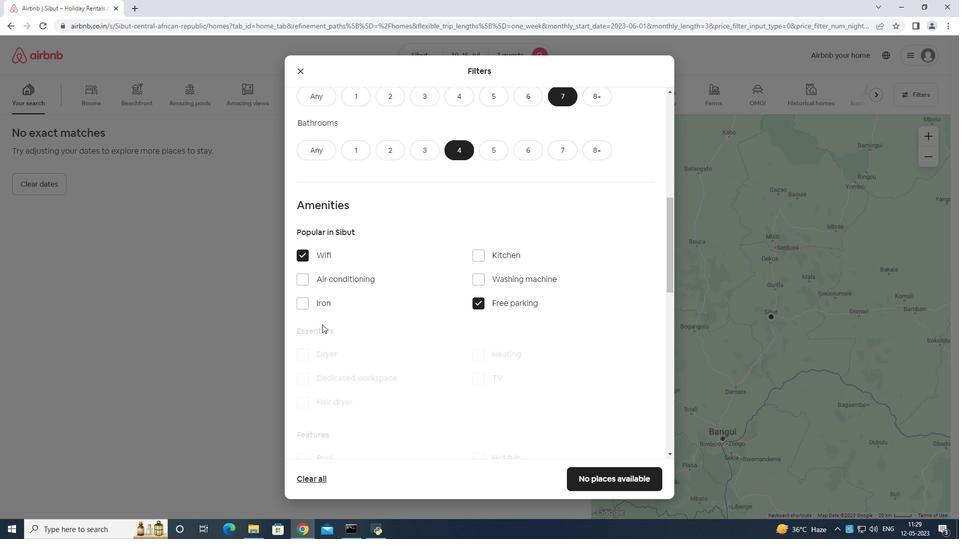 
Action: Mouse scrolled (325, 320) with delta (0, 0)
Screenshot: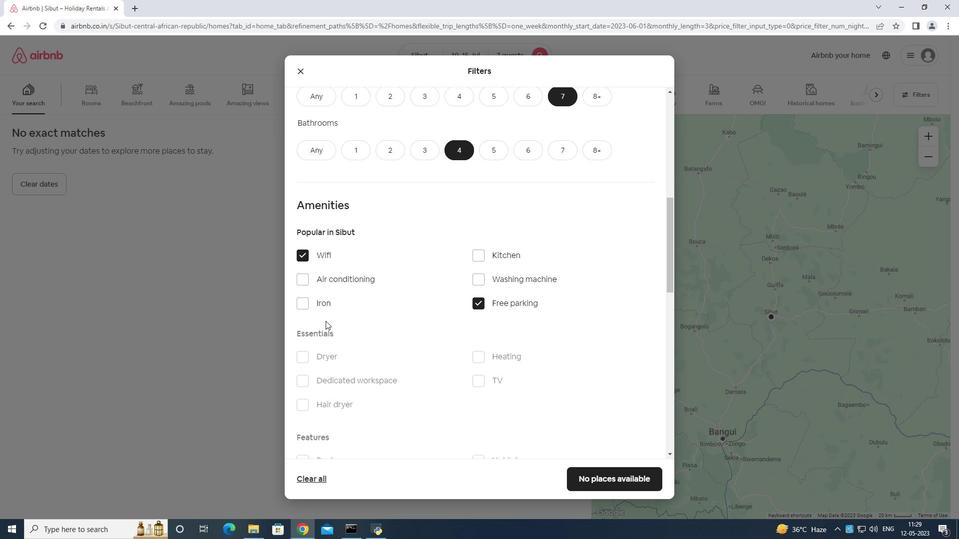 
Action: Mouse moved to (481, 286)
Screenshot: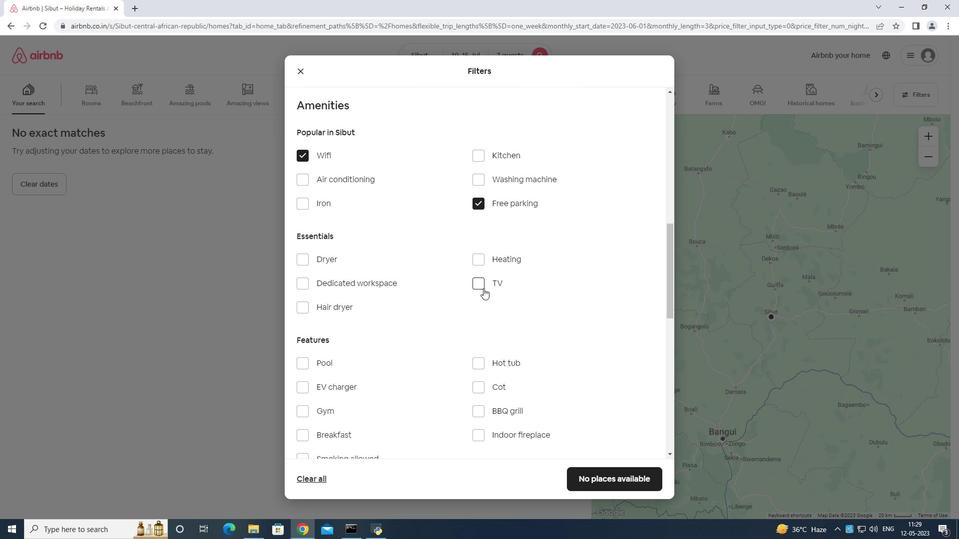 
Action: Mouse pressed left at (481, 286)
Screenshot: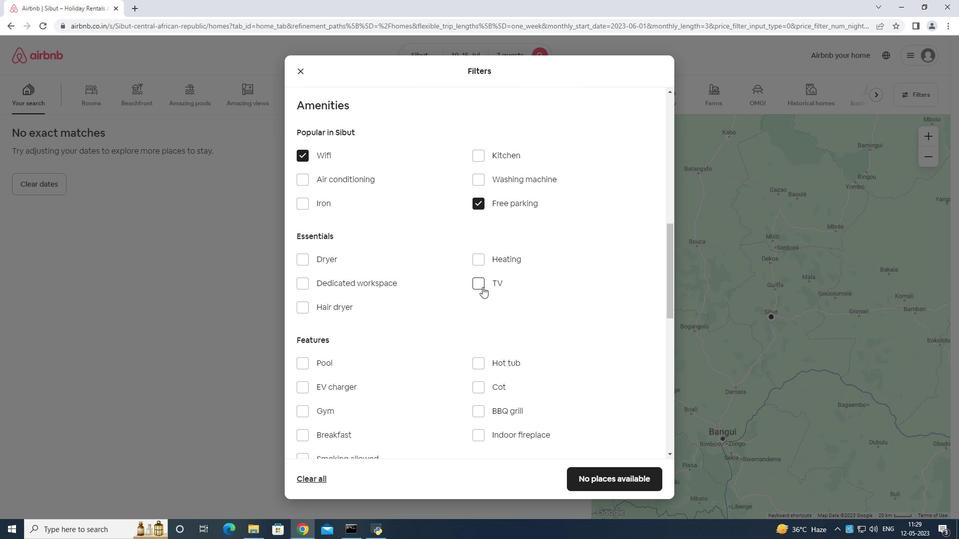 
Action: Mouse scrolled (481, 285) with delta (0, 0)
Screenshot: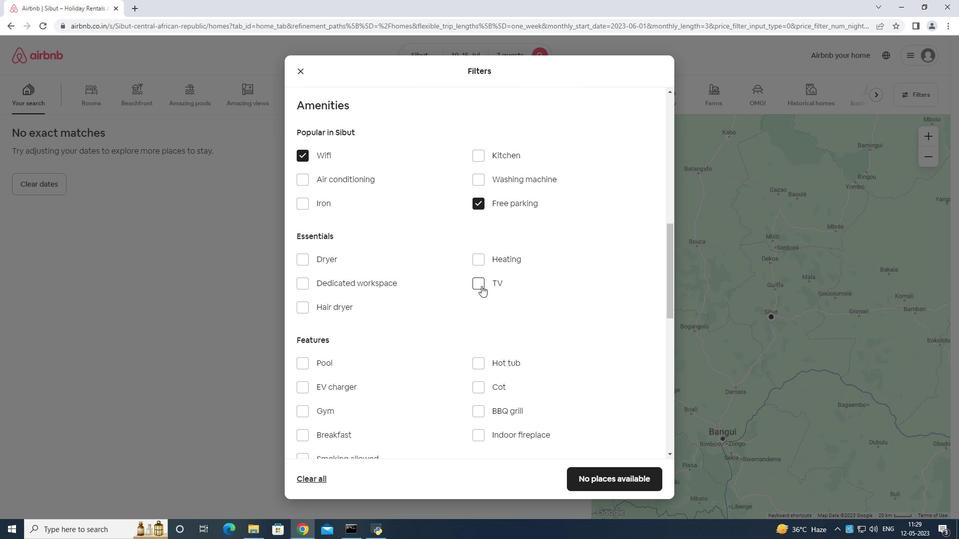 
Action: Mouse scrolled (481, 285) with delta (0, 0)
Screenshot: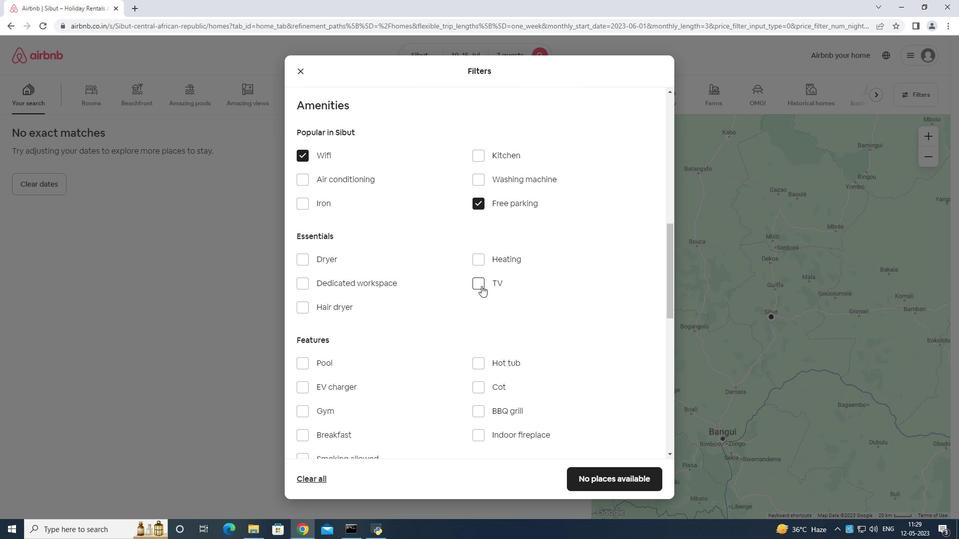 
Action: Mouse moved to (308, 313)
Screenshot: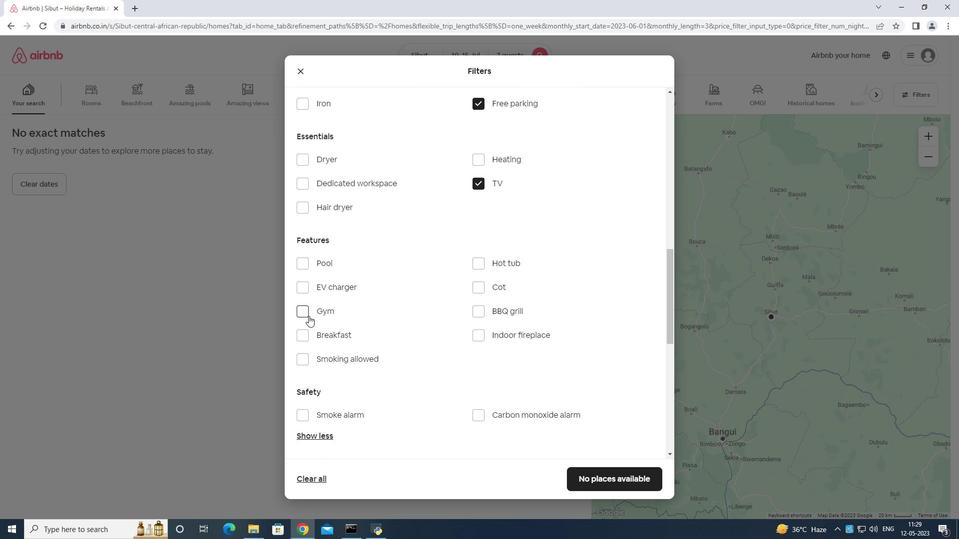 
Action: Mouse pressed left at (308, 313)
Screenshot: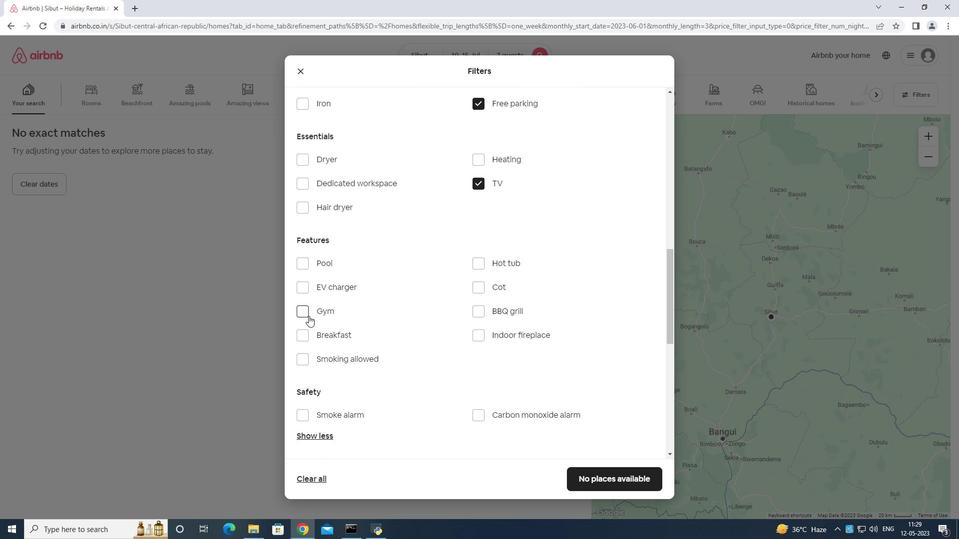 
Action: Mouse moved to (296, 337)
Screenshot: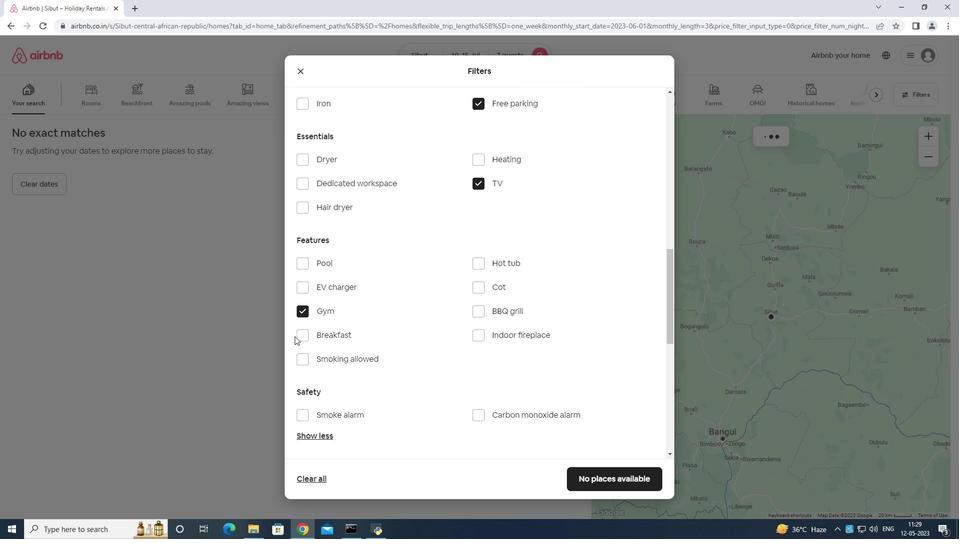 
Action: Mouse pressed left at (296, 337)
Screenshot: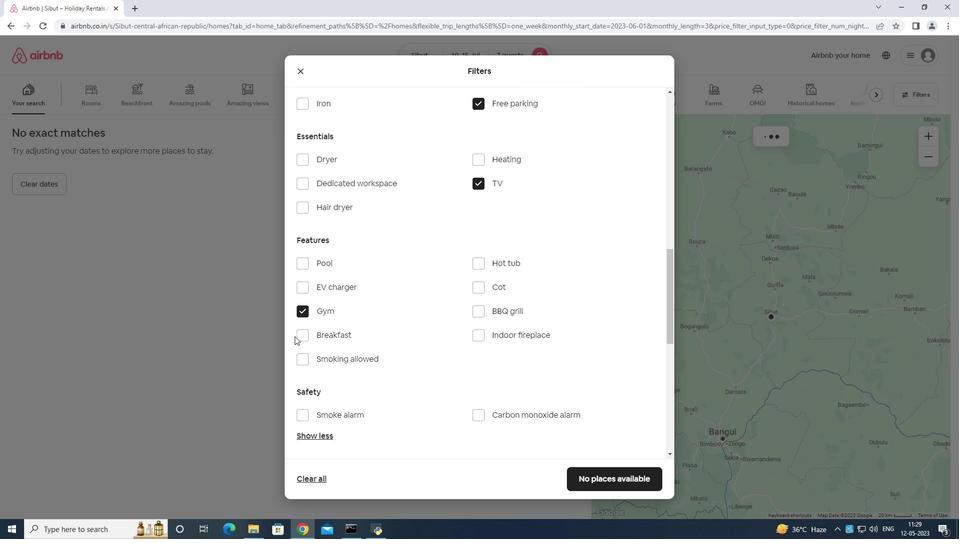 
Action: Mouse moved to (298, 337)
Screenshot: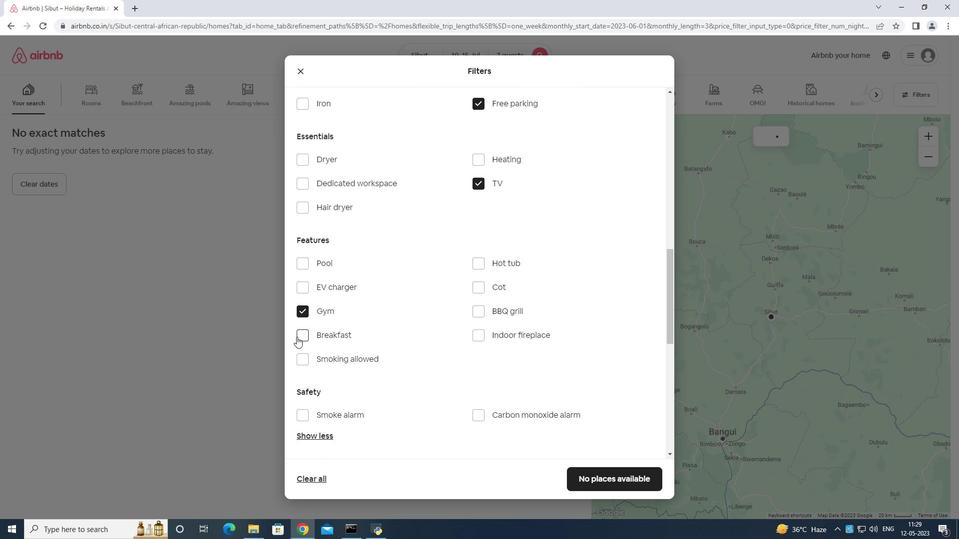 
Action: Mouse scrolled (298, 336) with delta (0, 0)
Screenshot: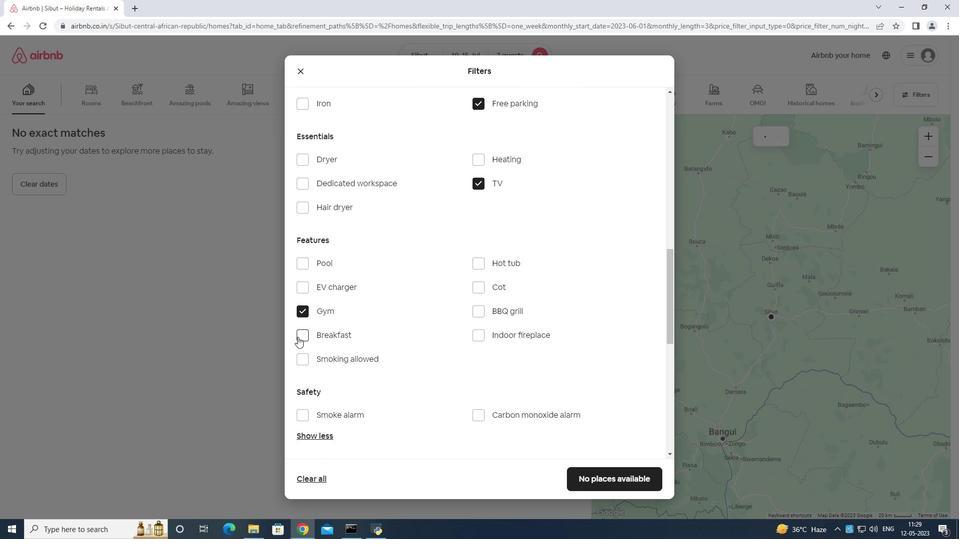 
Action: Mouse scrolled (298, 336) with delta (0, 0)
Screenshot: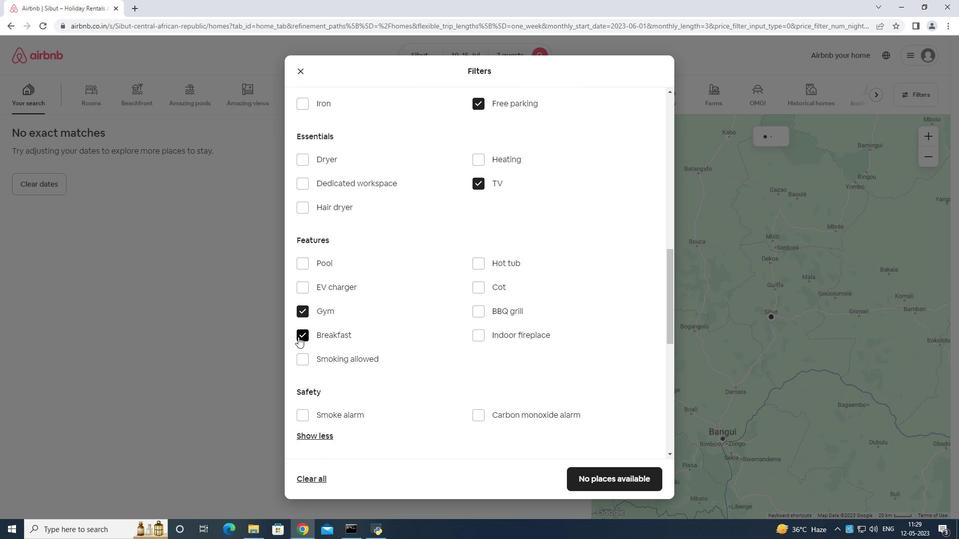 
Action: Mouse scrolled (298, 336) with delta (0, 0)
Screenshot: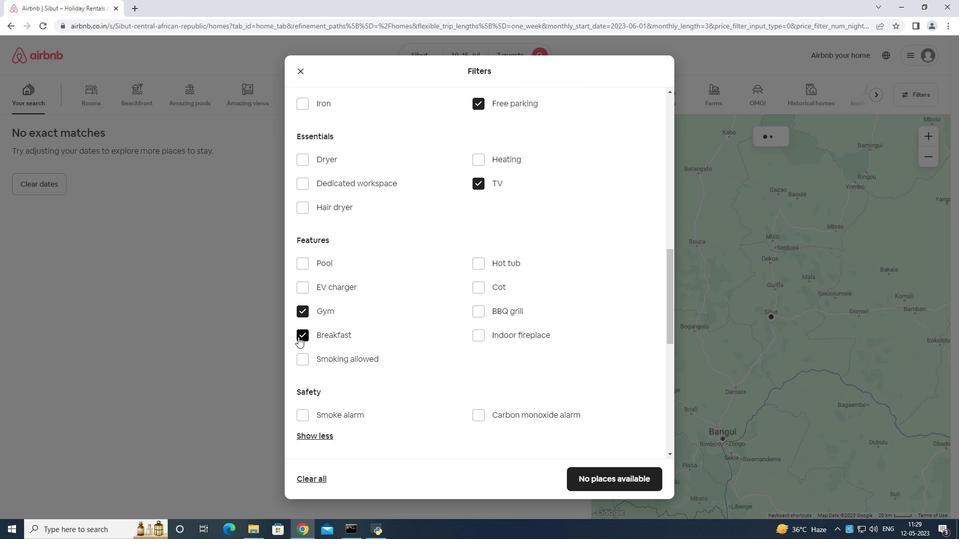 
Action: Mouse scrolled (298, 337) with delta (0, 0)
Screenshot: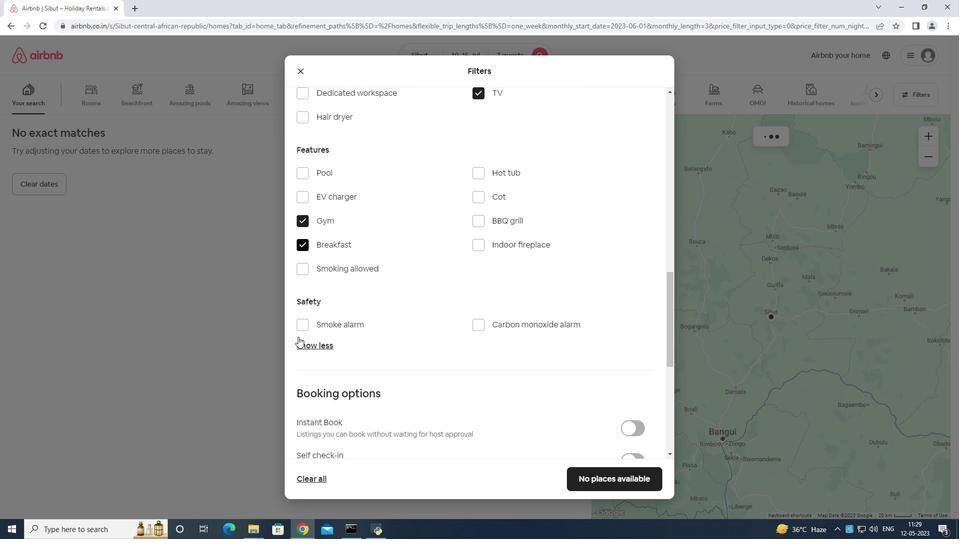 
Action: Mouse scrolled (298, 337) with delta (0, 0)
Screenshot: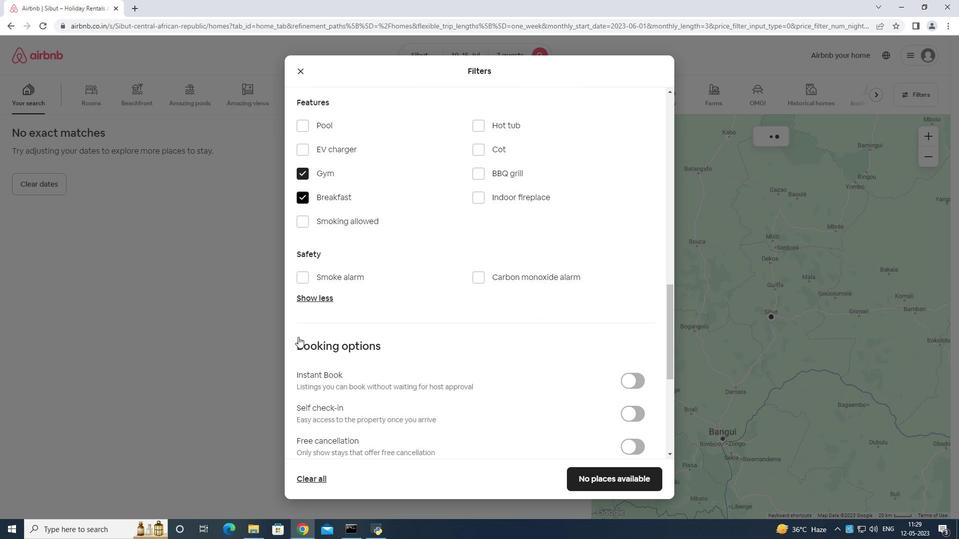 
Action: Mouse scrolled (298, 337) with delta (0, 0)
Screenshot: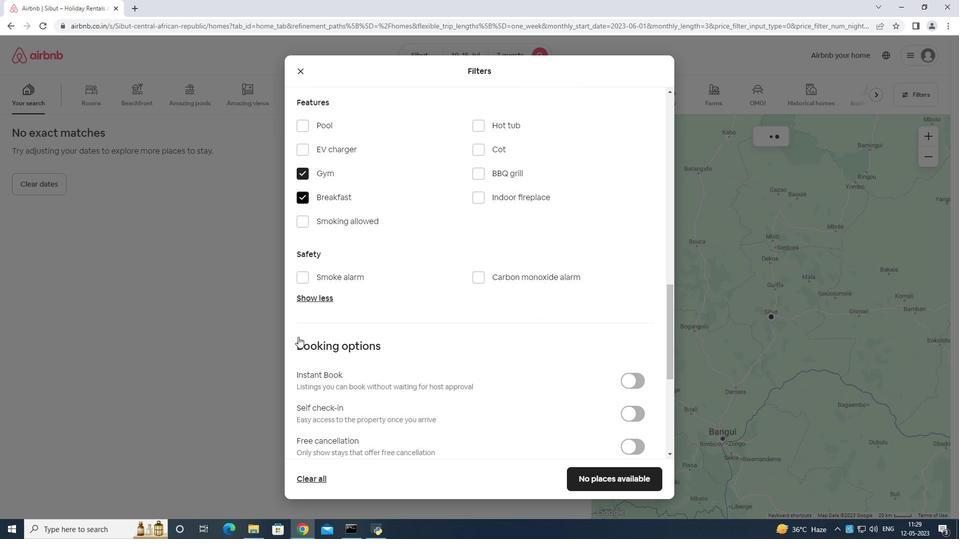 
Action: Mouse moved to (301, 335)
Screenshot: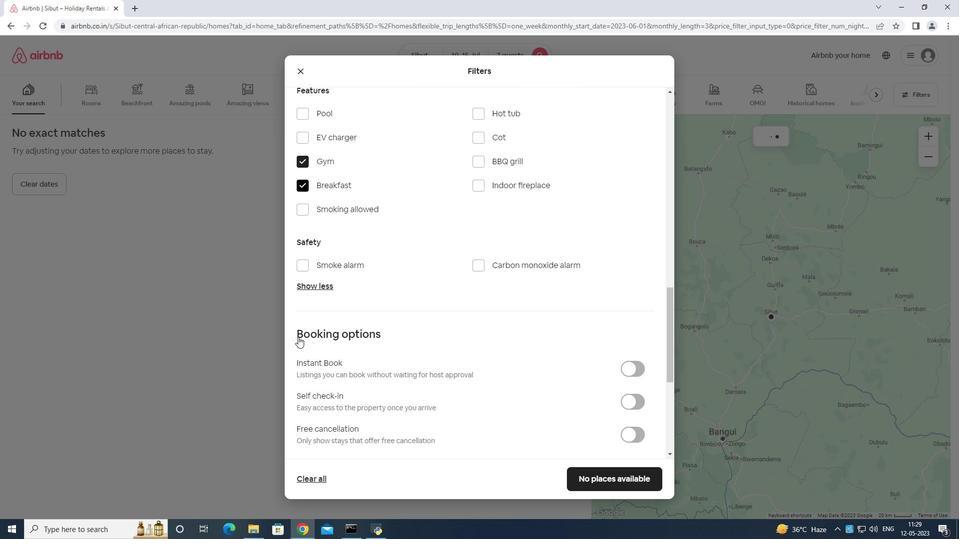 
Action: Mouse scrolled (301, 335) with delta (0, 0)
Screenshot: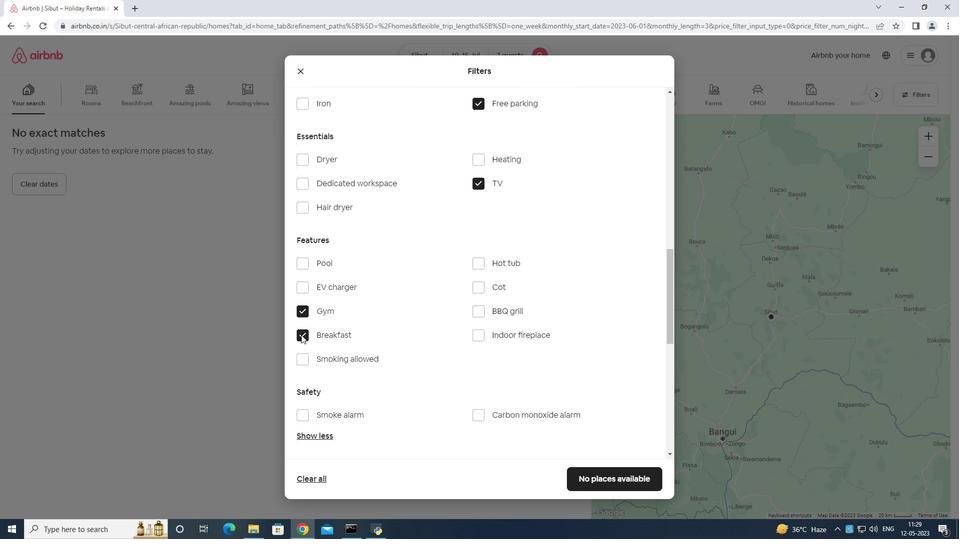 
Action: Mouse moved to (301, 334)
Screenshot: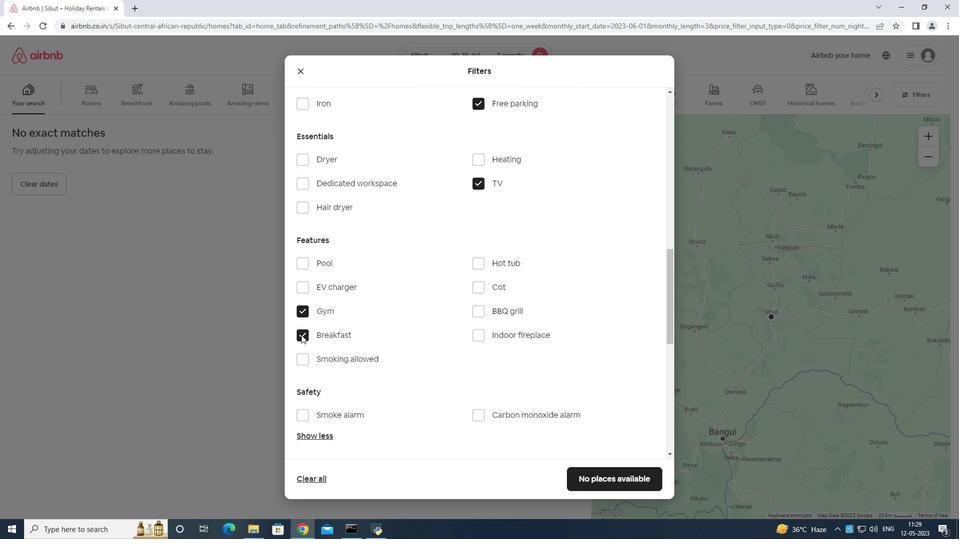 
Action: Mouse scrolled (301, 334) with delta (0, 0)
Screenshot: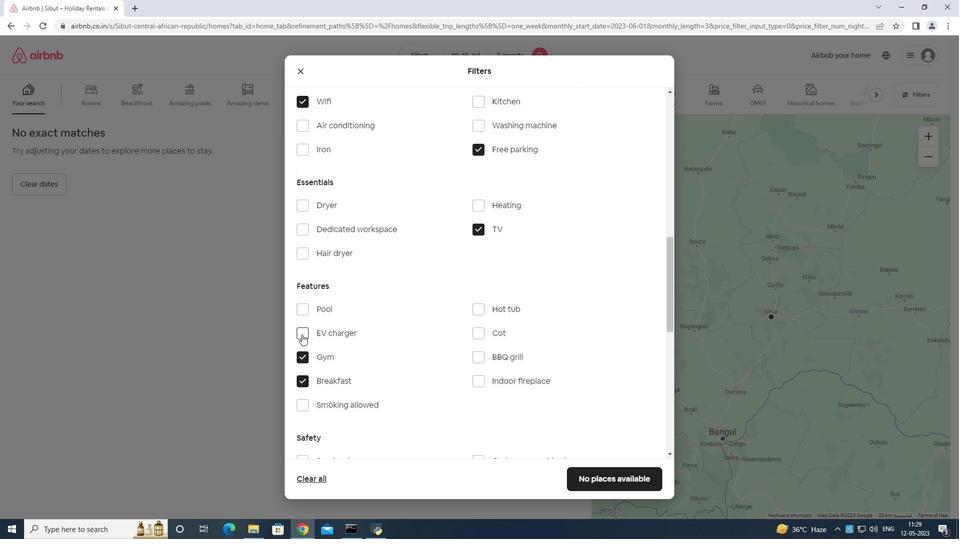 
Action: Mouse scrolled (301, 334) with delta (0, 0)
Screenshot: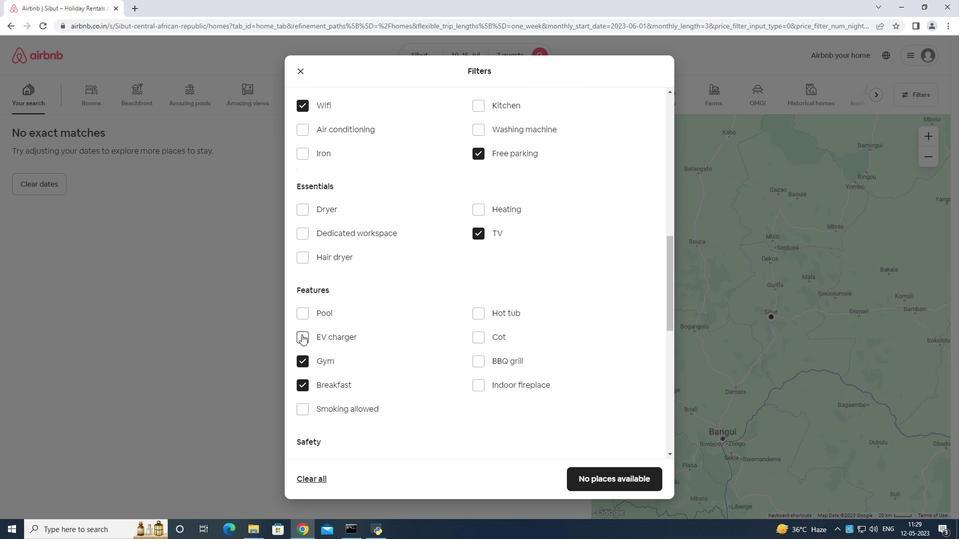 
Action: Mouse scrolled (301, 334) with delta (0, 0)
Screenshot: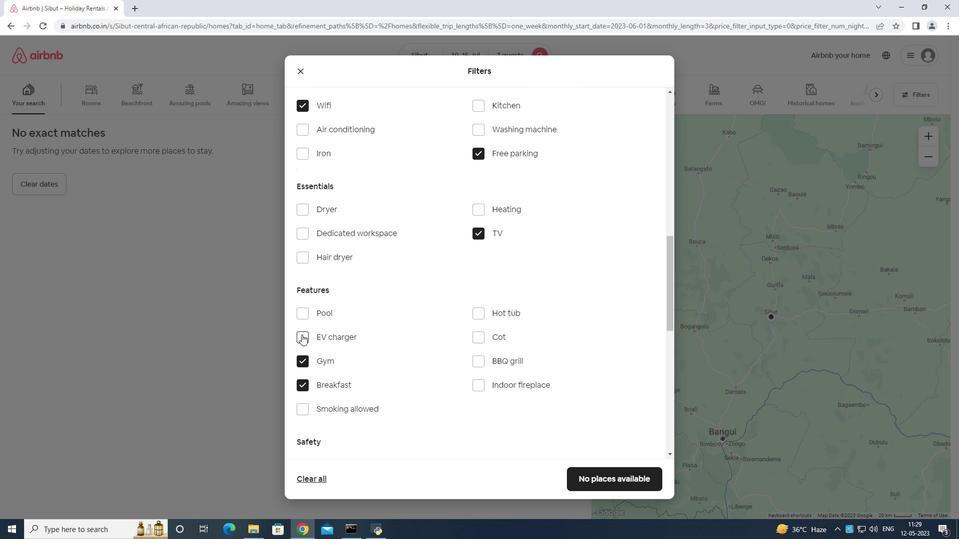 
Action: Mouse scrolled (301, 334) with delta (0, 0)
Screenshot: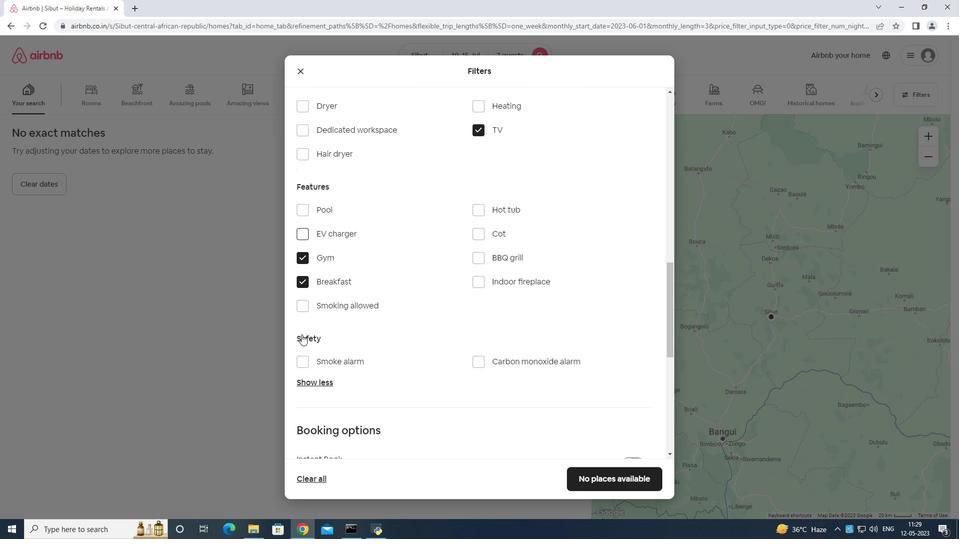 
Action: Mouse scrolled (301, 334) with delta (0, 0)
Screenshot: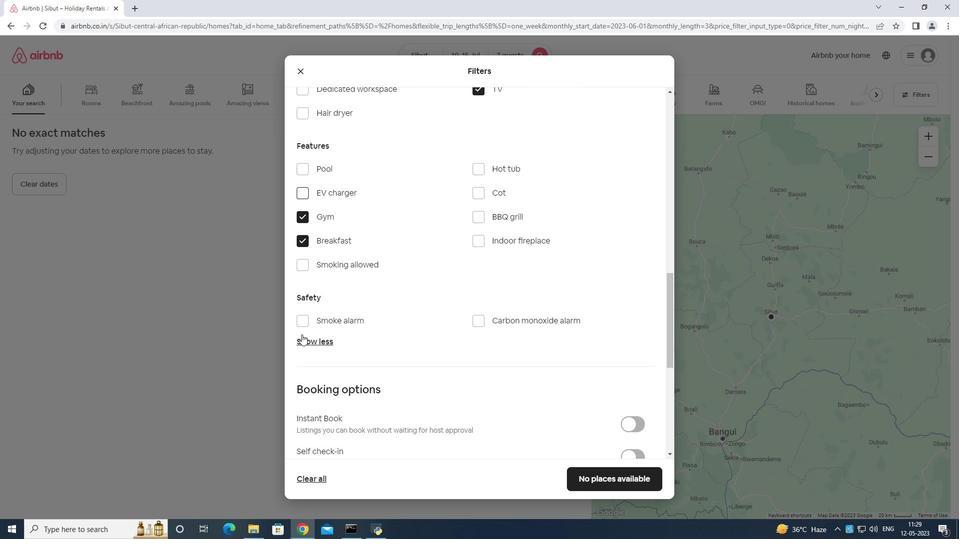 
Action: Mouse scrolled (301, 334) with delta (0, 0)
Screenshot: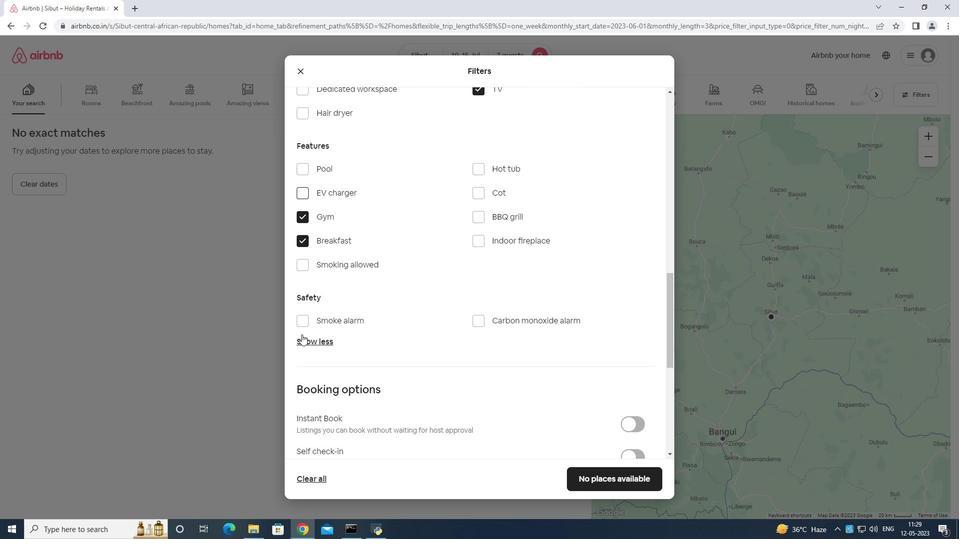 
Action: Mouse moved to (640, 308)
Screenshot: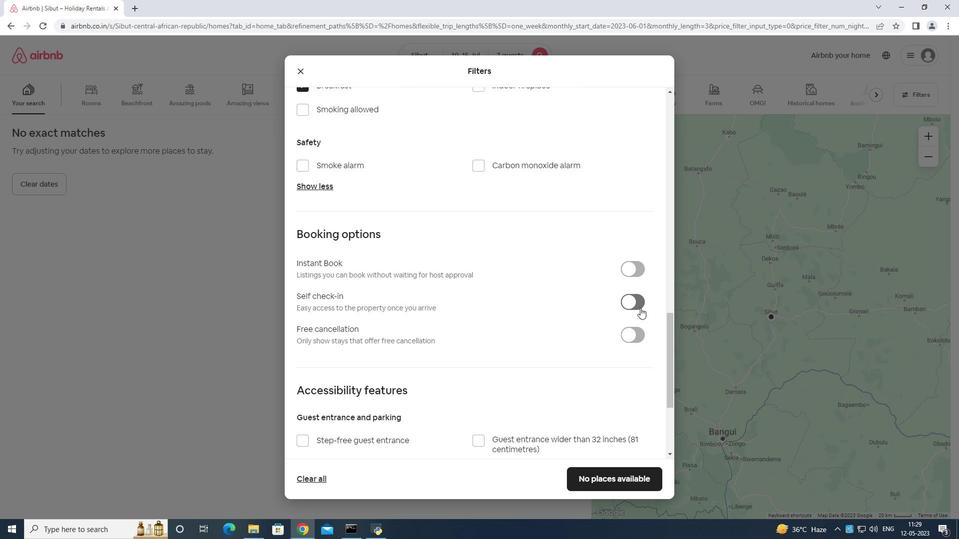 
Action: Mouse pressed left at (640, 308)
Screenshot: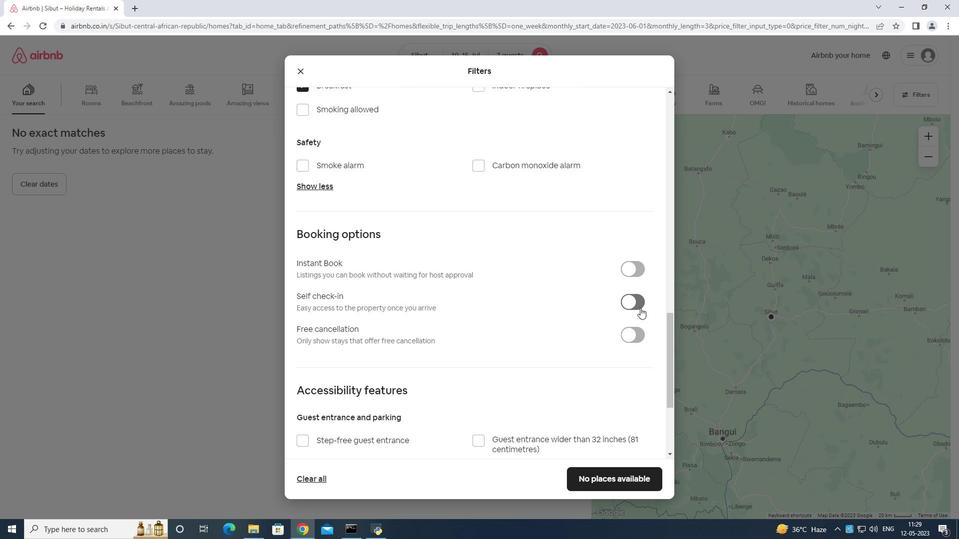 
Action: Mouse moved to (639, 298)
Screenshot: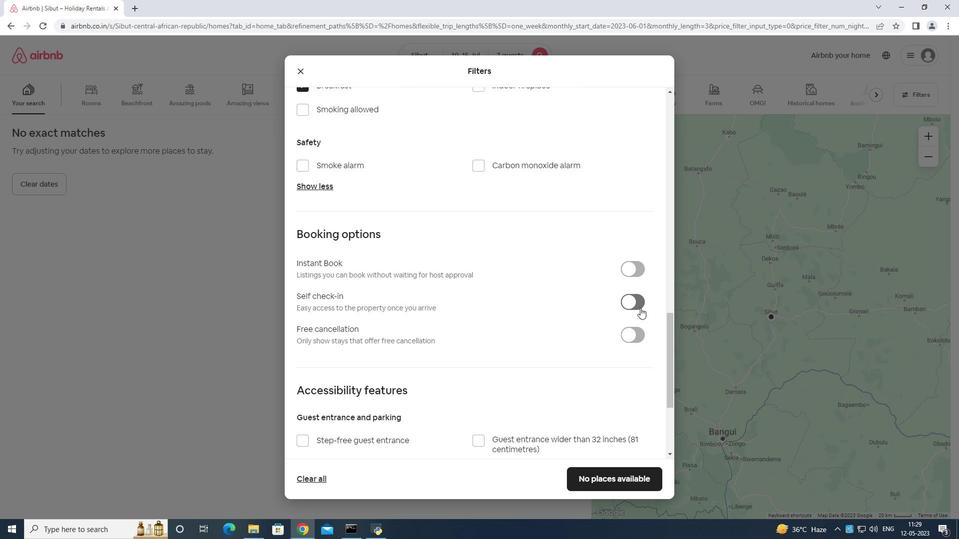 
Action: Mouse scrolled (639, 298) with delta (0, 0)
Screenshot: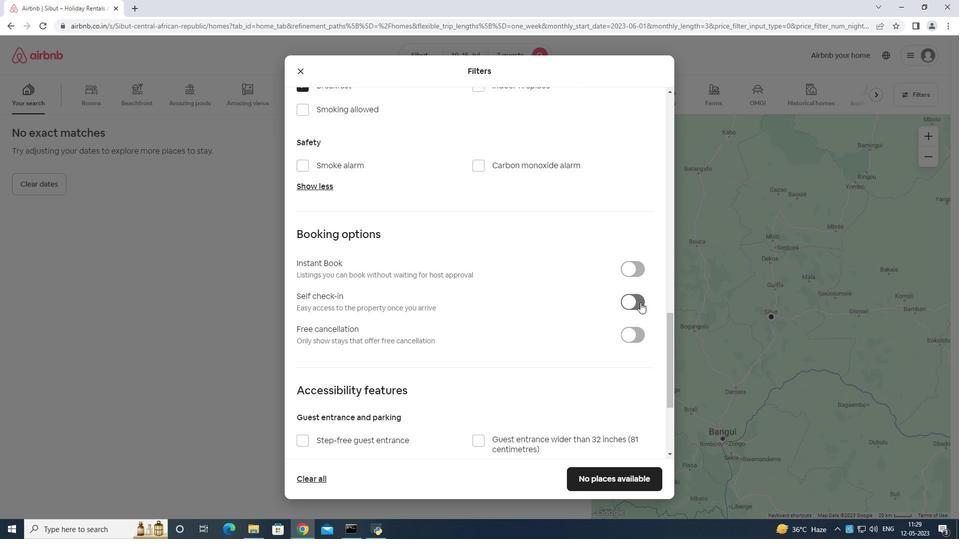 
Action: Mouse moved to (639, 300)
Screenshot: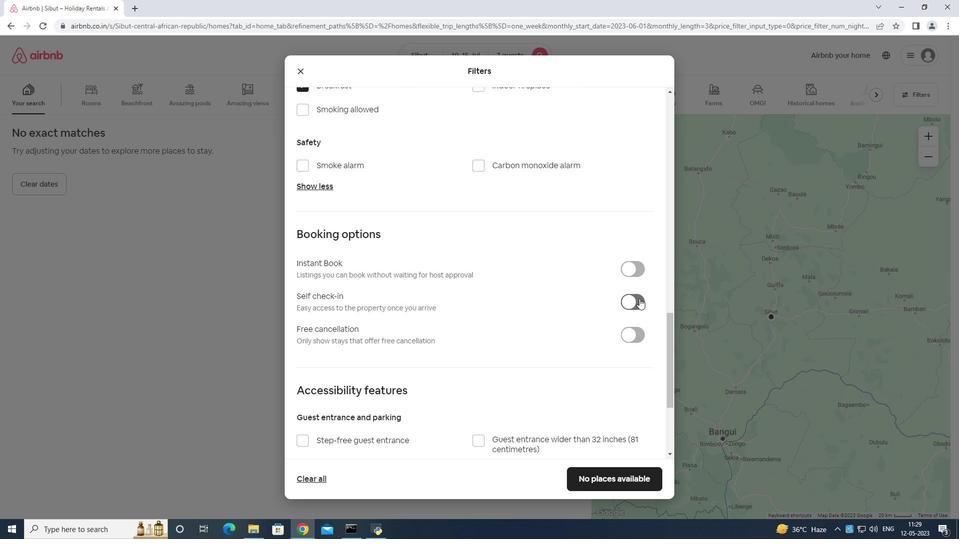 
Action: Mouse scrolled (639, 299) with delta (0, 0)
Screenshot: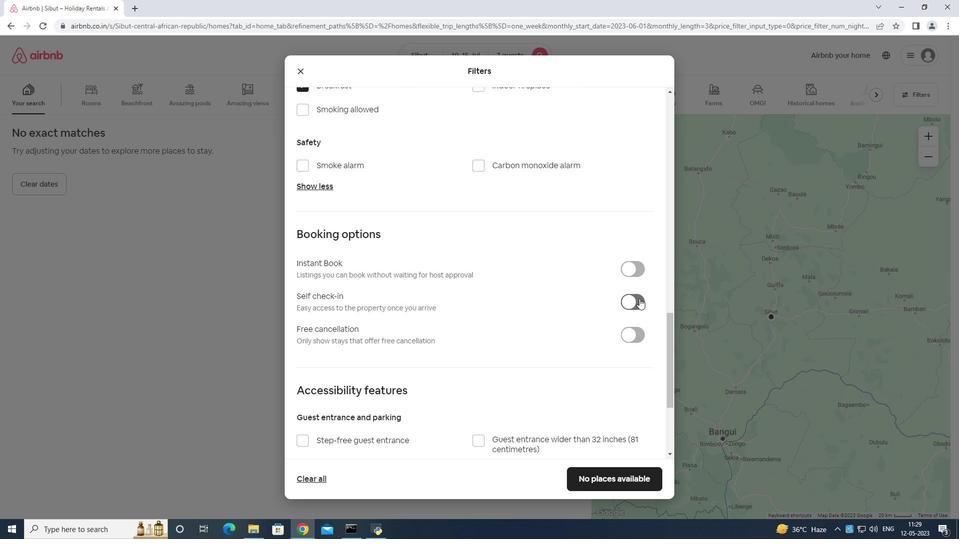 
Action: Mouse moved to (638, 301)
Screenshot: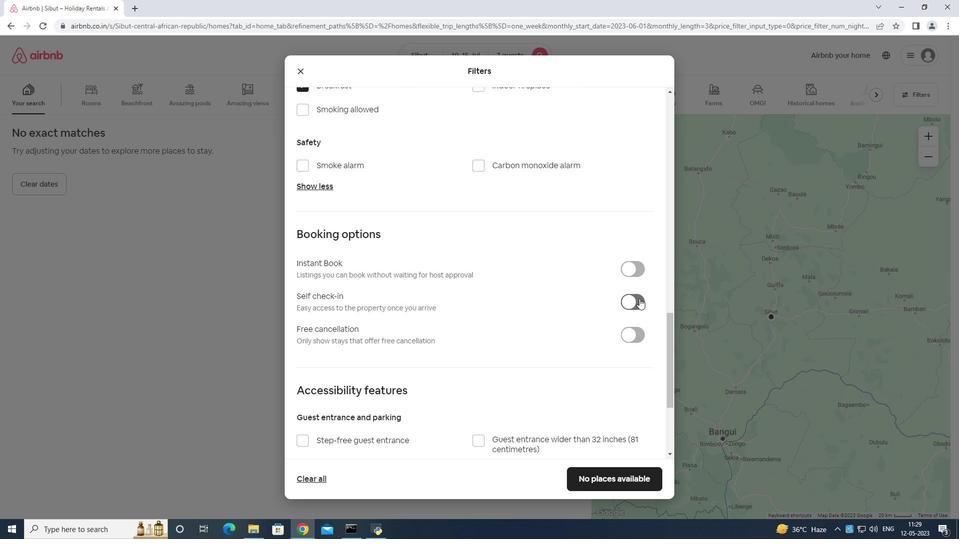 
Action: Mouse scrolled (638, 300) with delta (0, 0)
Screenshot: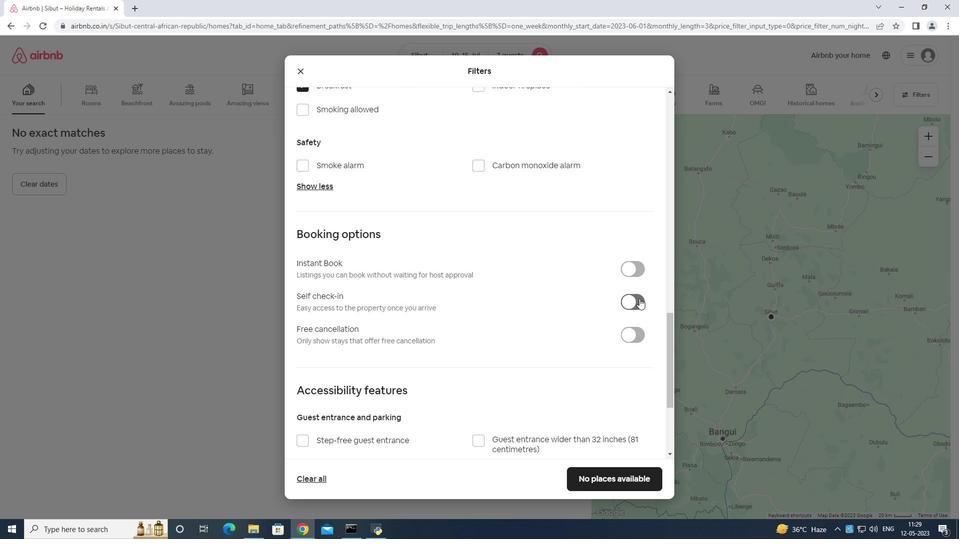 
Action: Mouse scrolled (638, 300) with delta (0, 0)
Screenshot: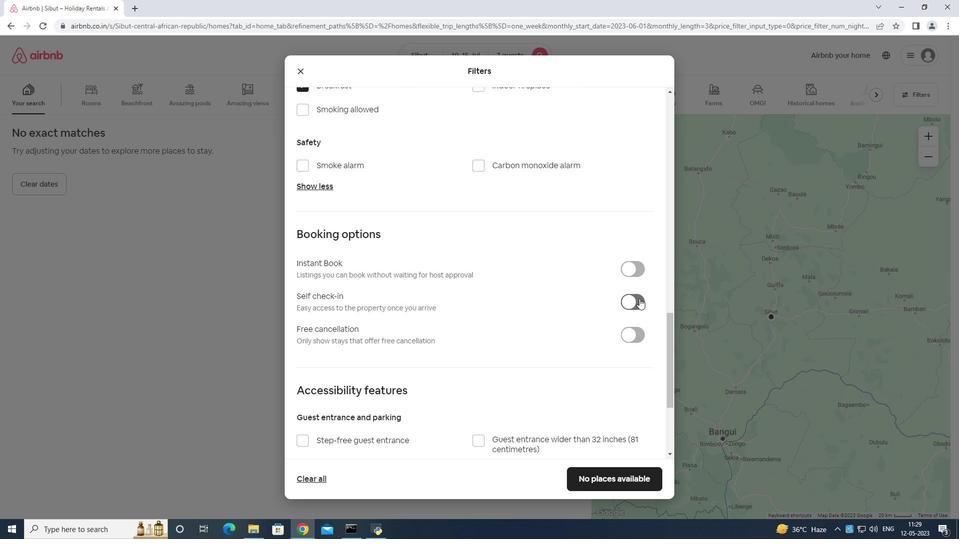 
Action: Mouse scrolled (638, 300) with delta (0, 0)
Screenshot: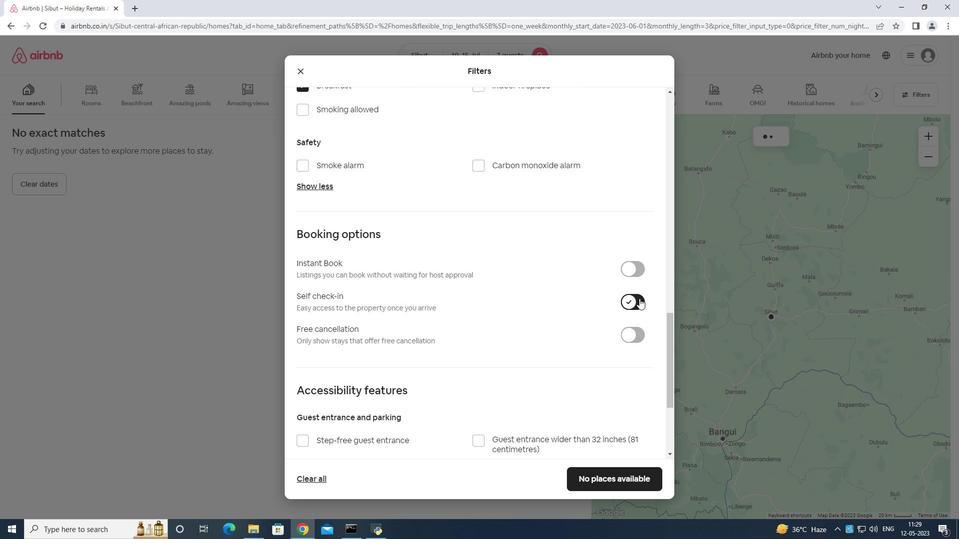 
Action: Mouse scrolled (638, 300) with delta (0, 0)
Screenshot: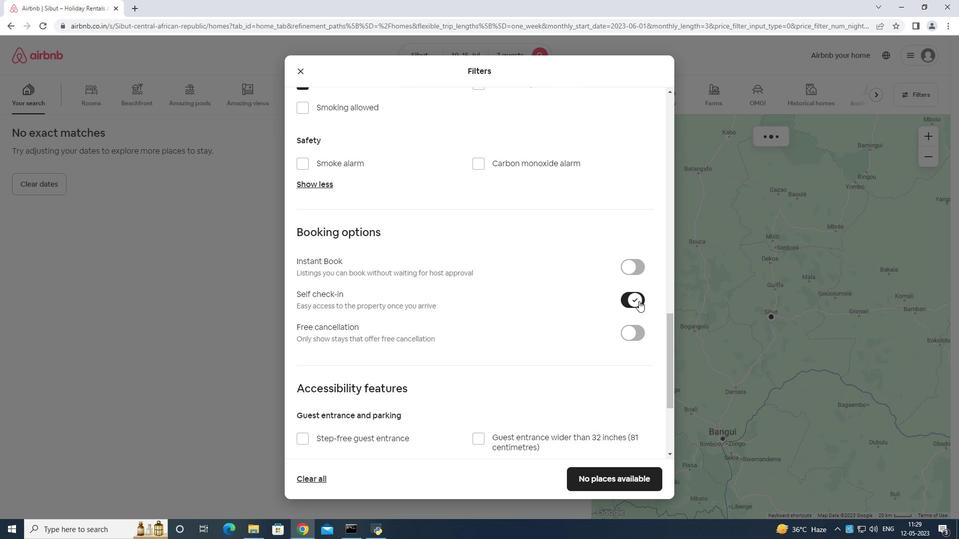 
Action: Mouse scrolled (638, 300) with delta (0, 0)
Screenshot: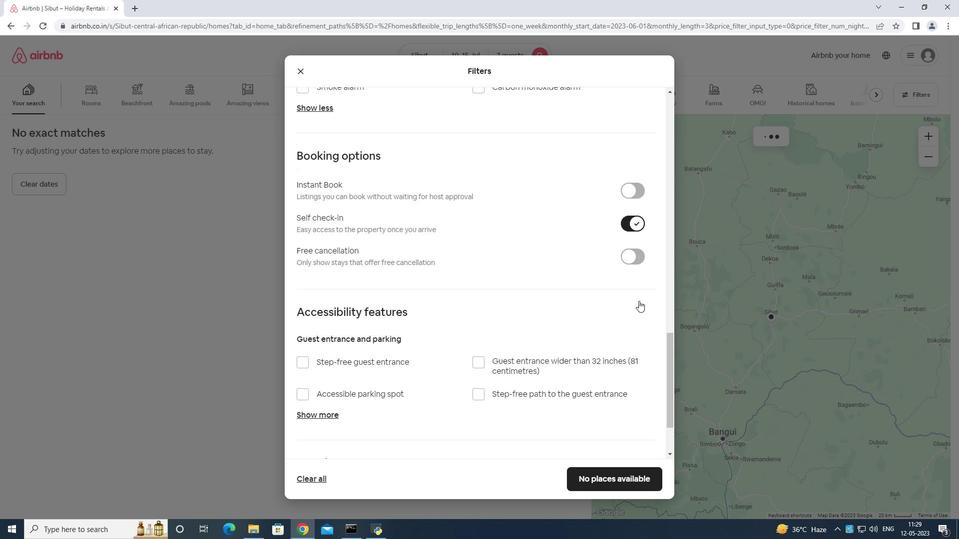 
Action: Mouse scrolled (638, 300) with delta (0, 0)
Screenshot: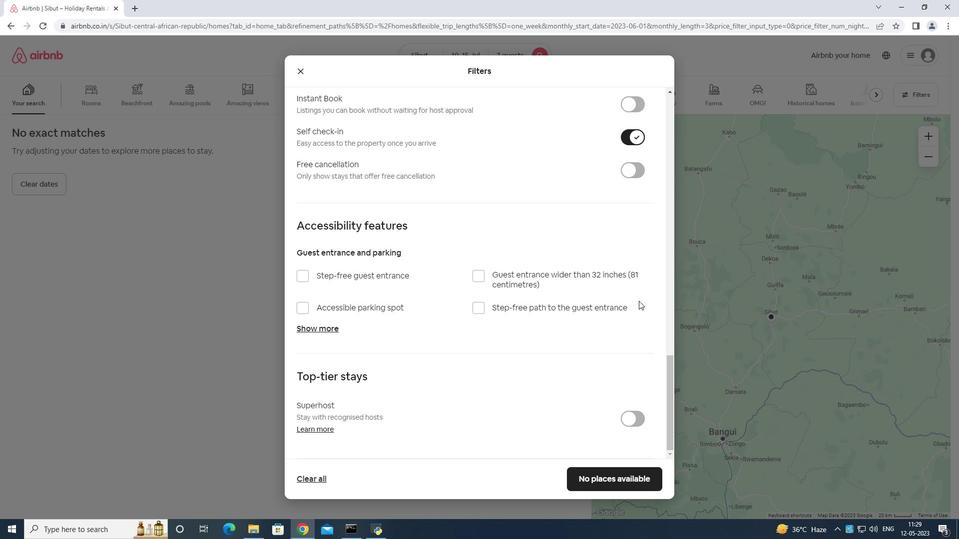 
Action: Mouse scrolled (638, 300) with delta (0, 0)
Screenshot: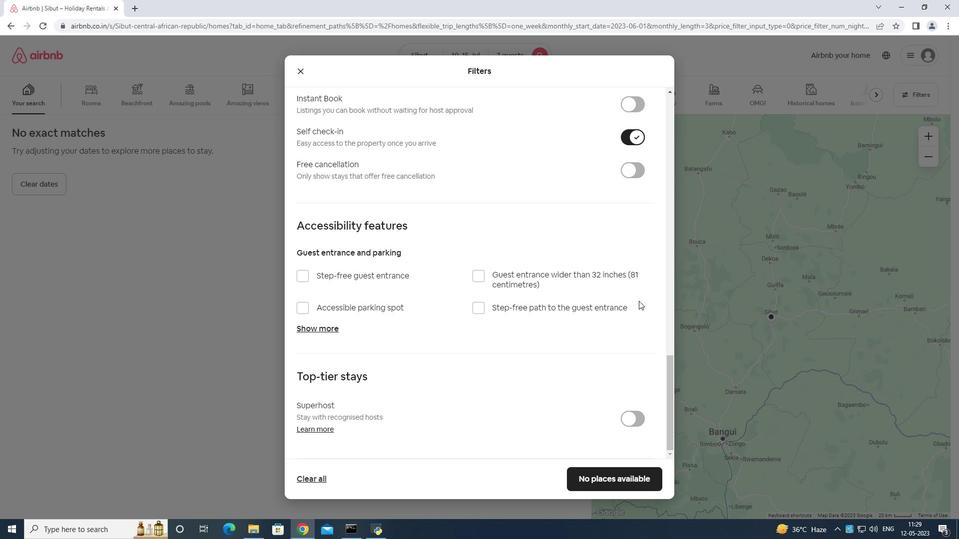 
Action: Mouse scrolled (638, 300) with delta (0, 0)
Screenshot: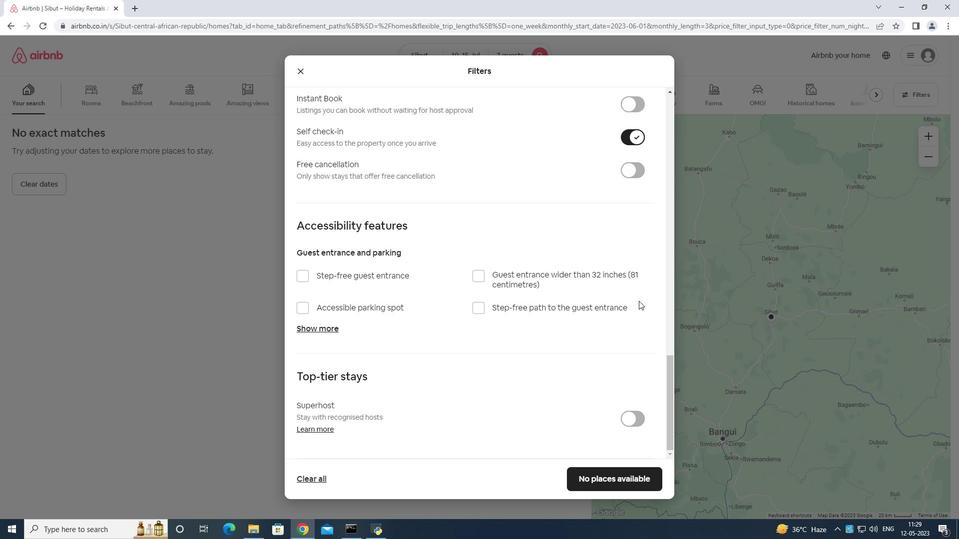 
Action: Mouse moved to (607, 485)
Screenshot: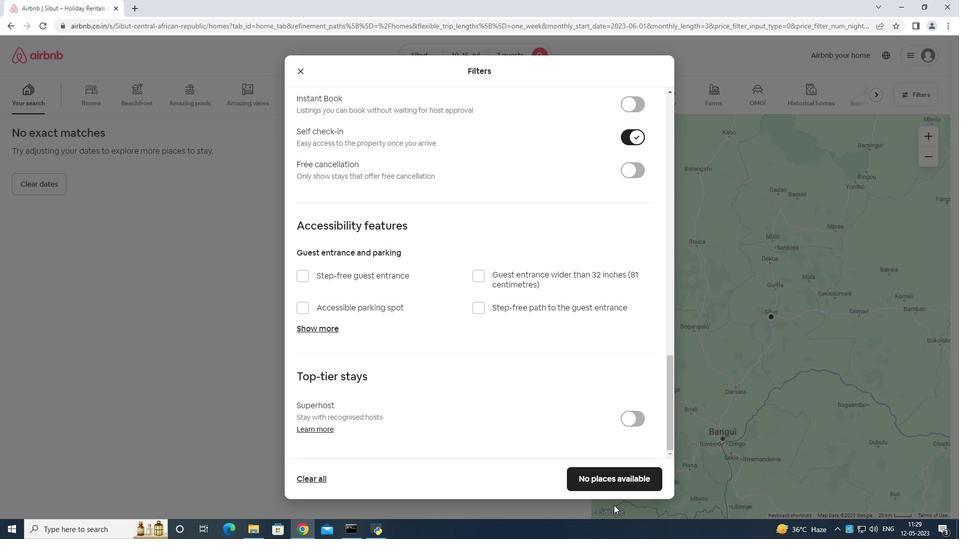 
